 Task: Add Sprouts Petite Diced Tomatoes to the cart.
Action: Mouse moved to (14, 84)
Screenshot: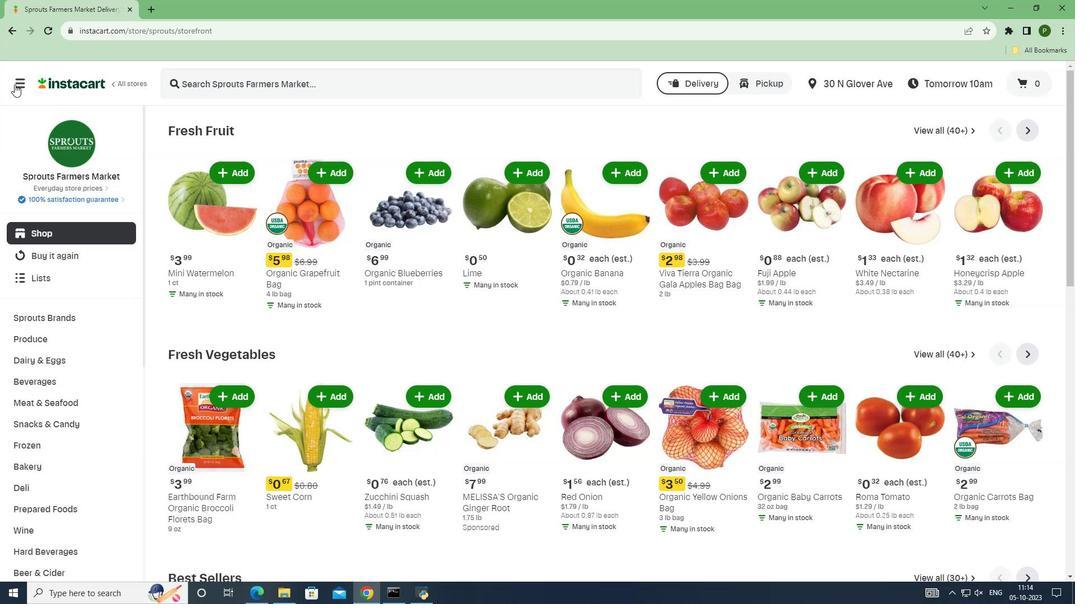 
Action: Mouse pressed left at (14, 84)
Screenshot: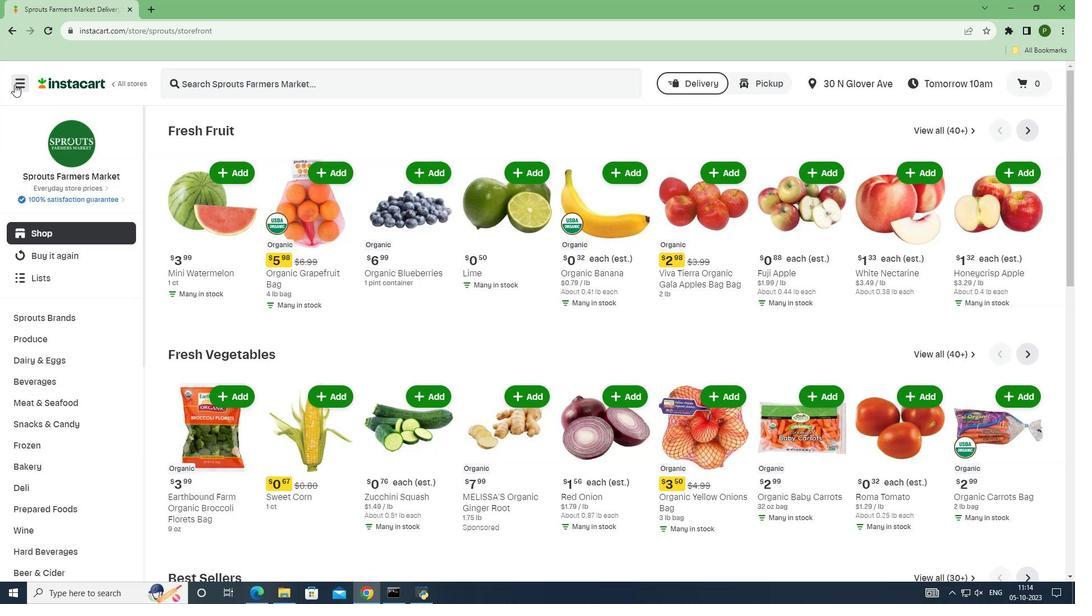 
Action: Mouse moved to (47, 309)
Screenshot: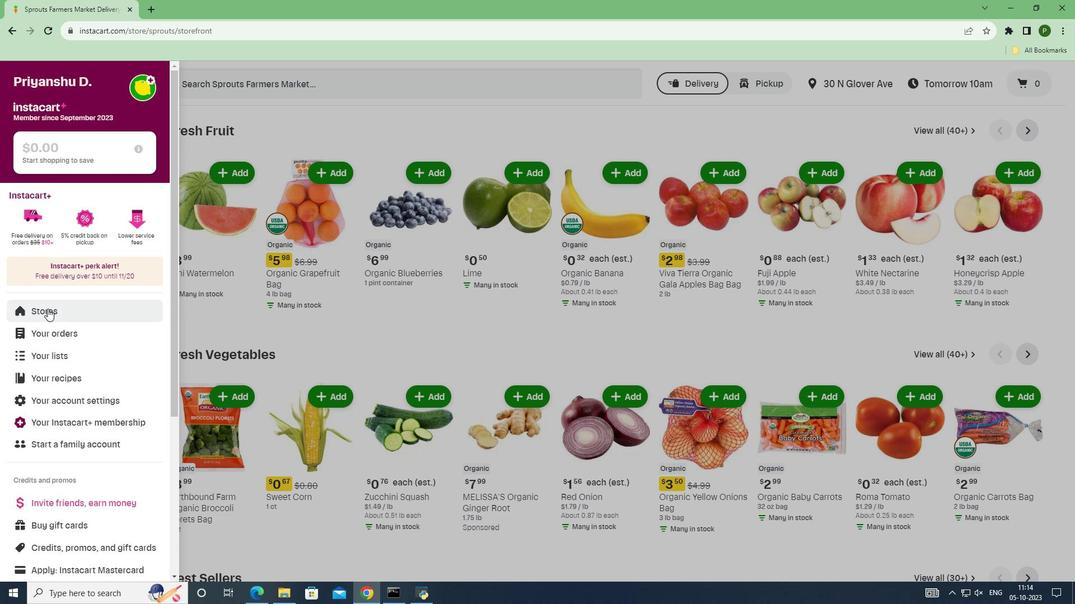 
Action: Mouse pressed left at (47, 309)
Screenshot: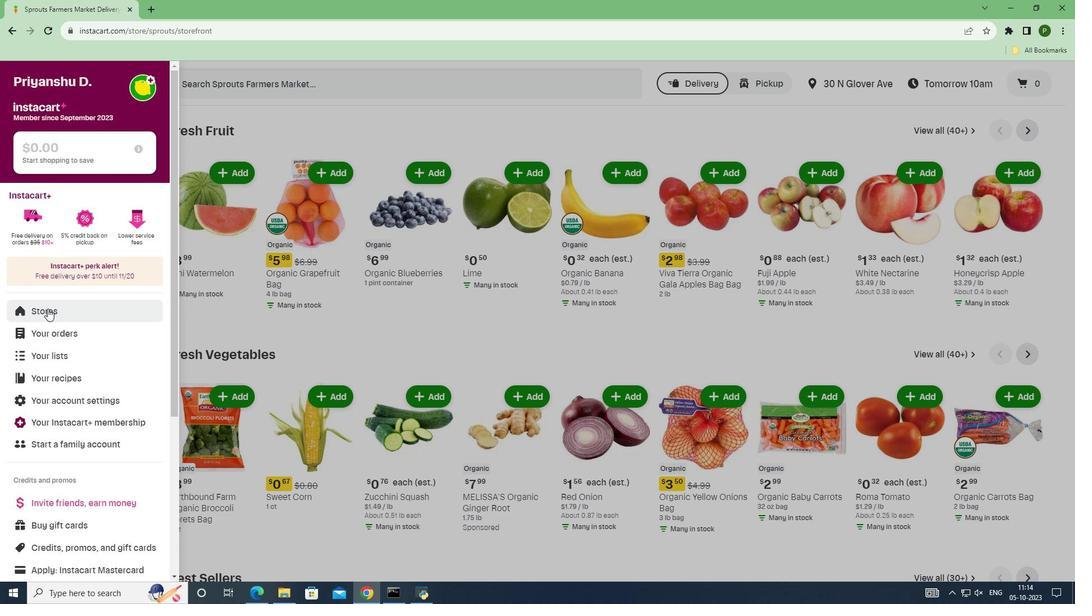 
Action: Mouse moved to (249, 133)
Screenshot: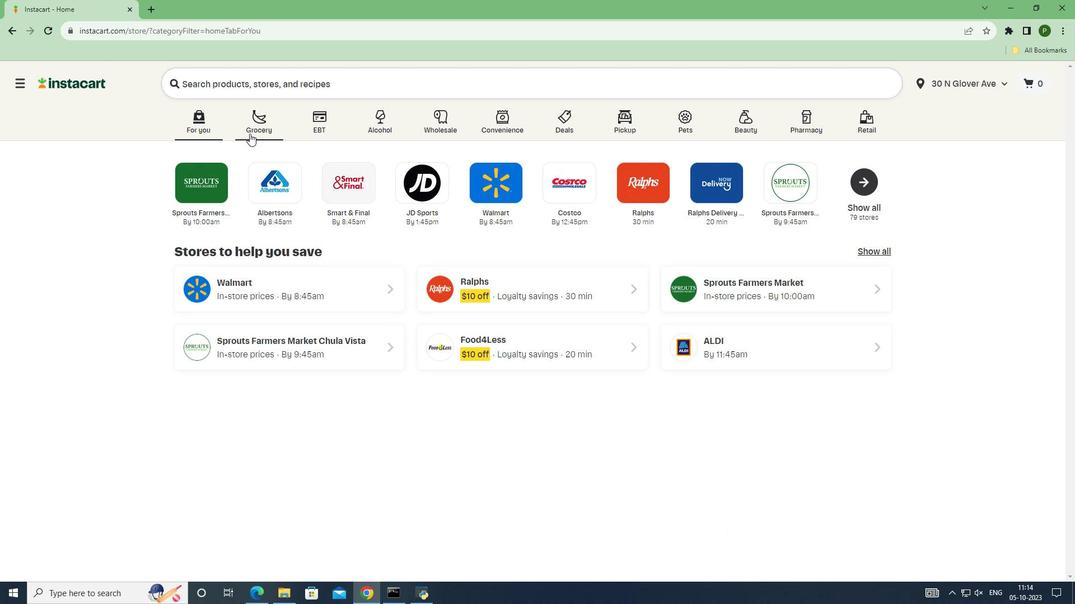 
Action: Mouse pressed left at (249, 133)
Screenshot: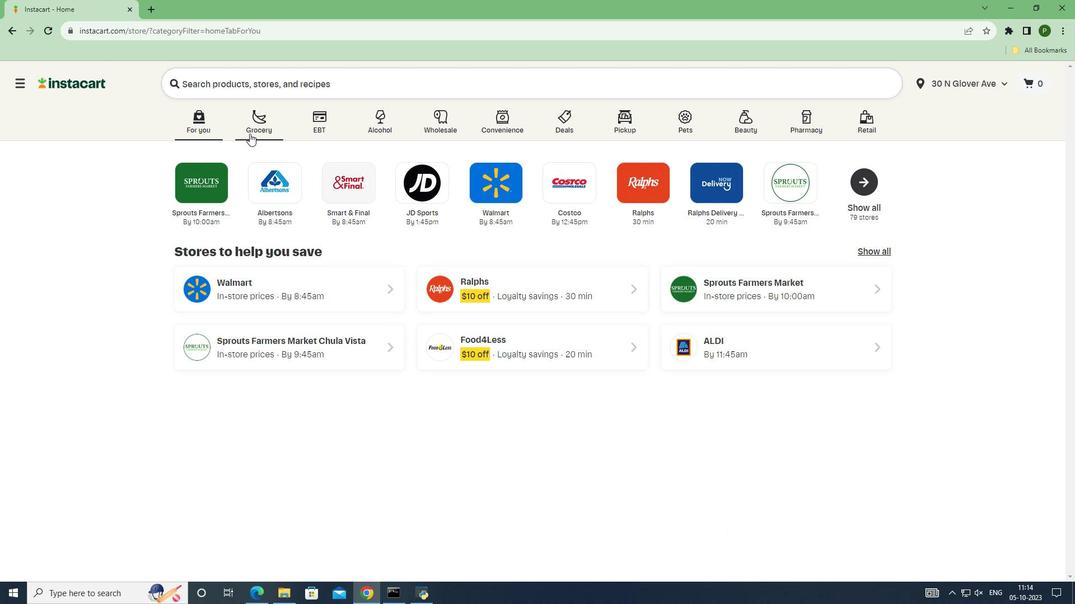 
Action: Mouse moved to (681, 244)
Screenshot: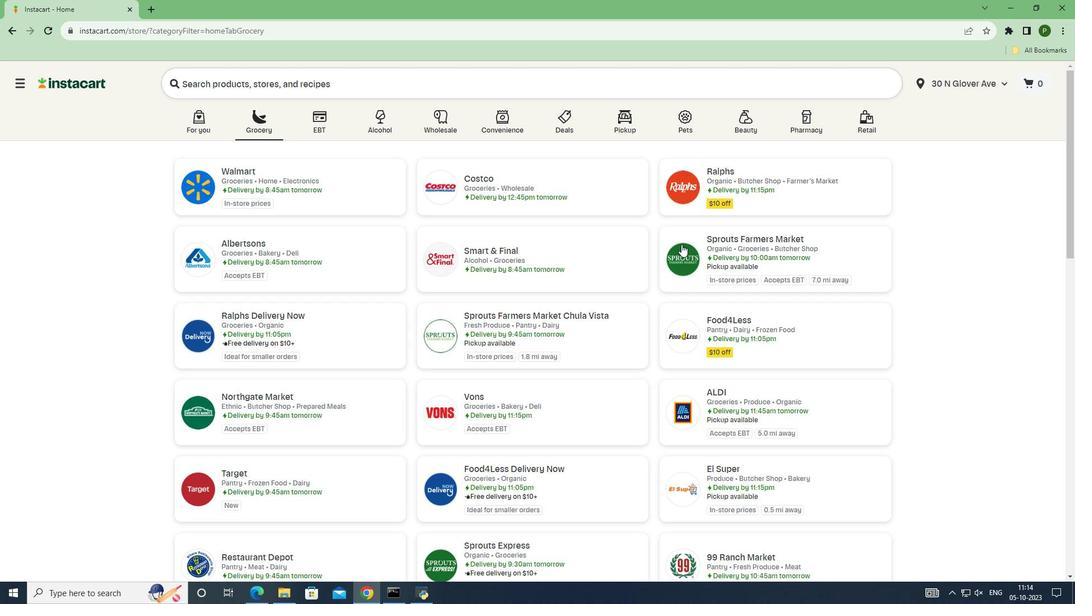 
Action: Mouse pressed left at (681, 244)
Screenshot: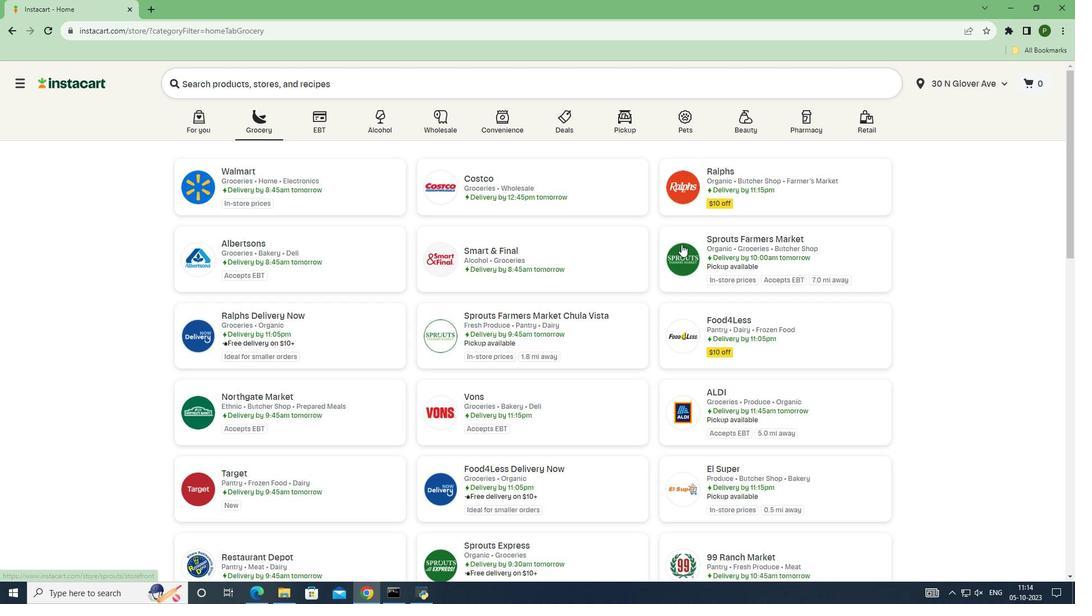 
Action: Mouse moved to (94, 317)
Screenshot: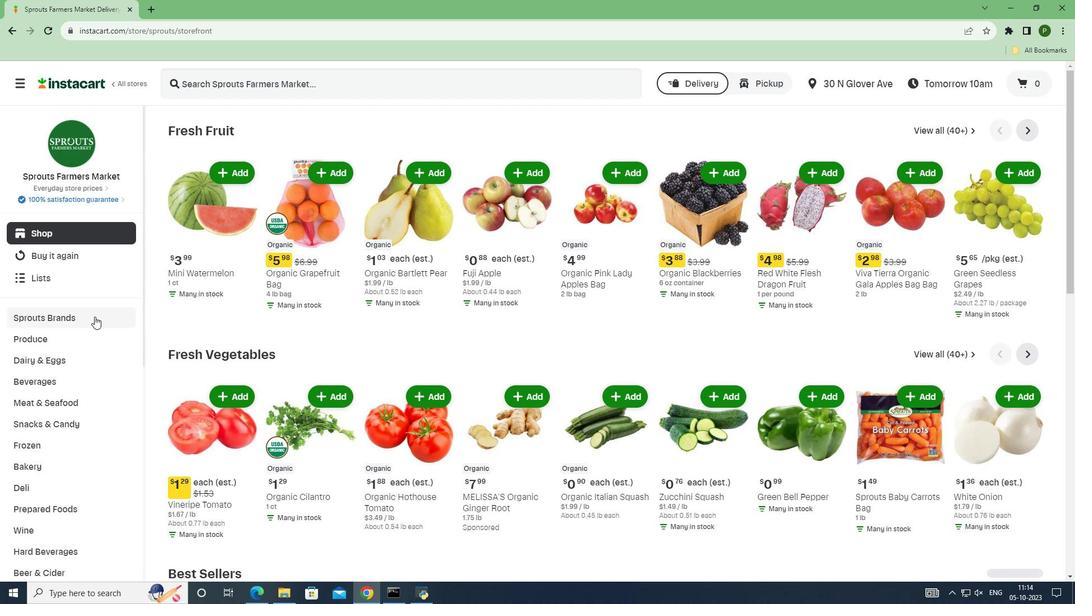 
Action: Mouse pressed left at (94, 317)
Screenshot: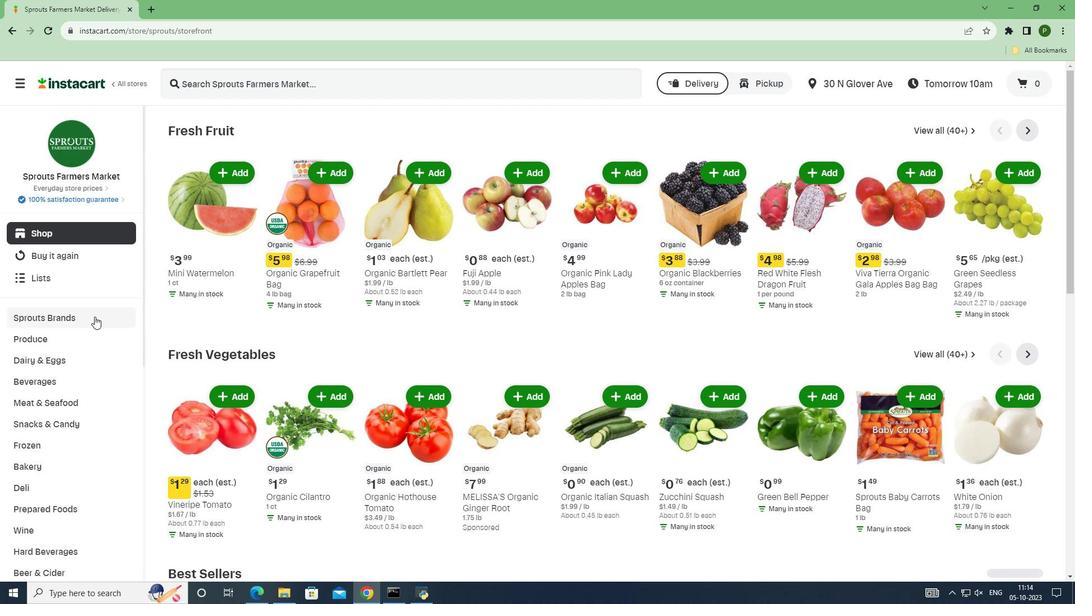 
Action: Mouse moved to (60, 407)
Screenshot: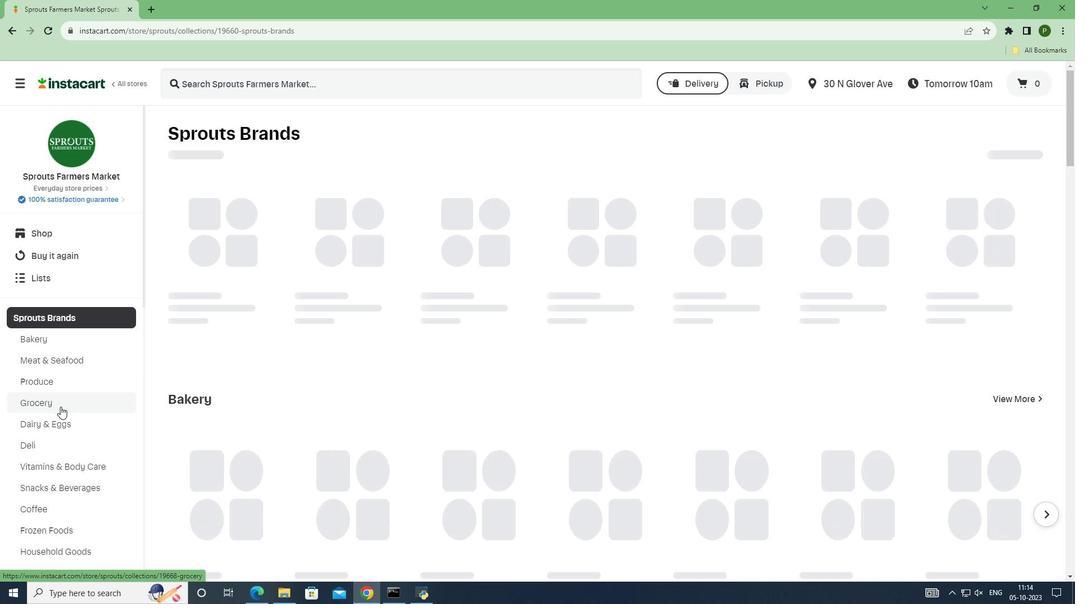 
Action: Mouse pressed left at (60, 407)
Screenshot: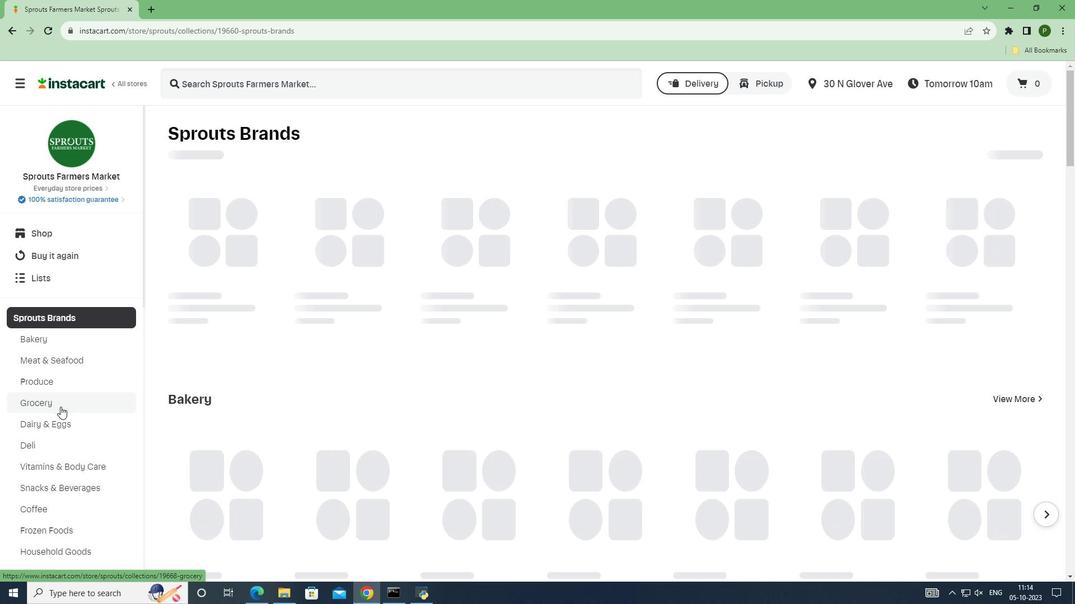 
Action: Mouse moved to (246, 271)
Screenshot: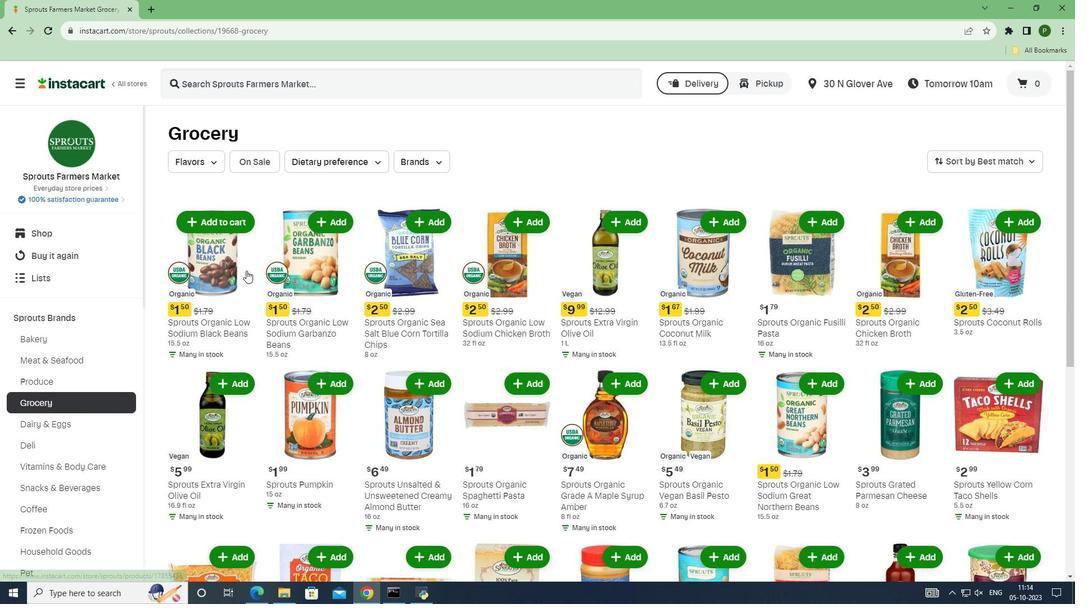 
Action: Mouse scrolled (246, 270) with delta (0, 0)
Screenshot: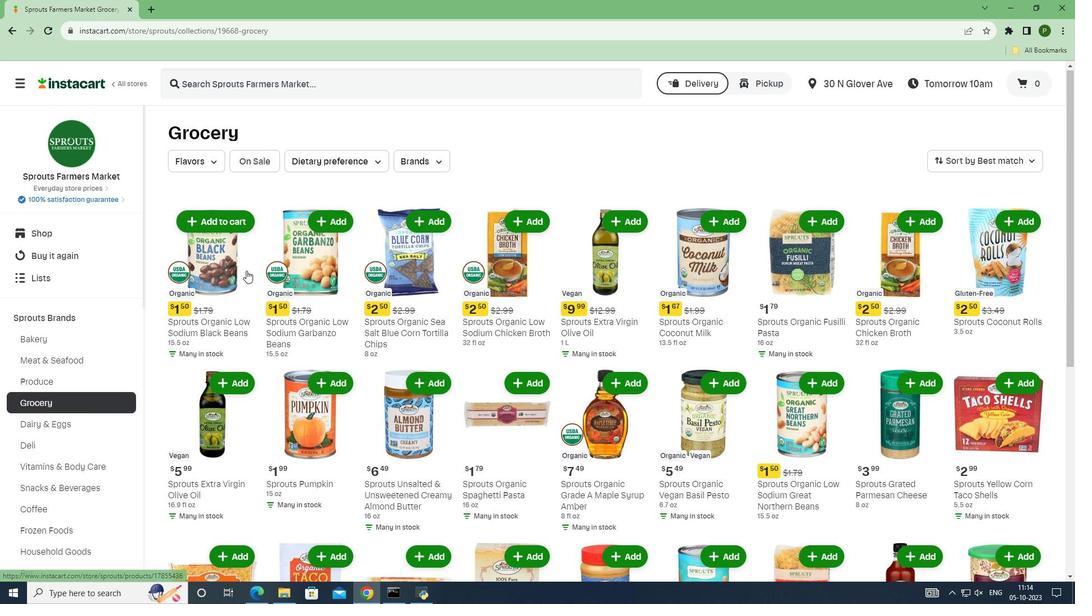 
Action: Mouse scrolled (246, 270) with delta (0, 0)
Screenshot: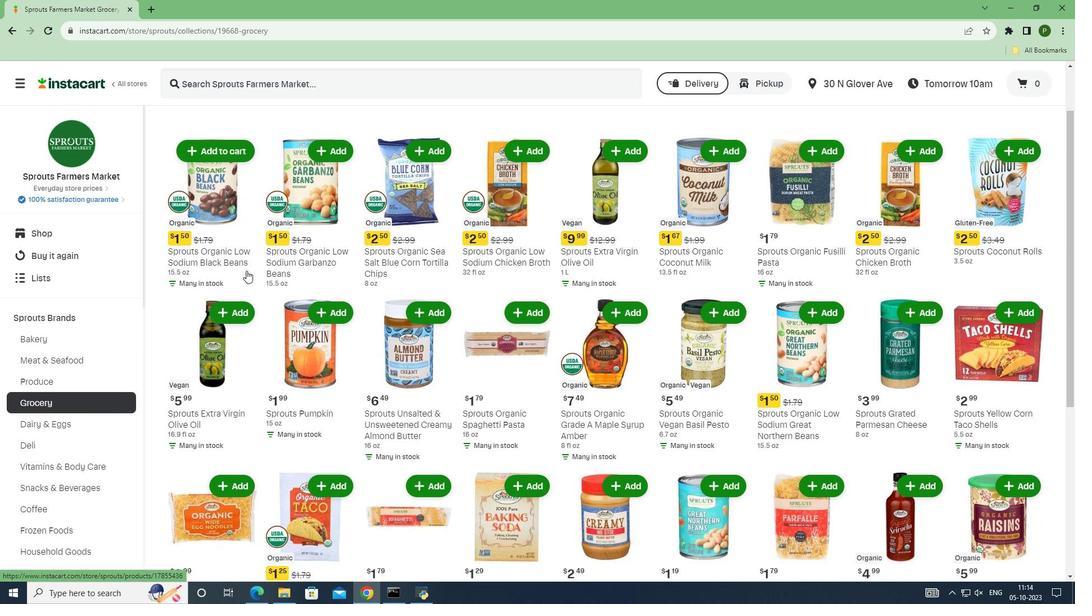 
Action: Mouse moved to (248, 271)
Screenshot: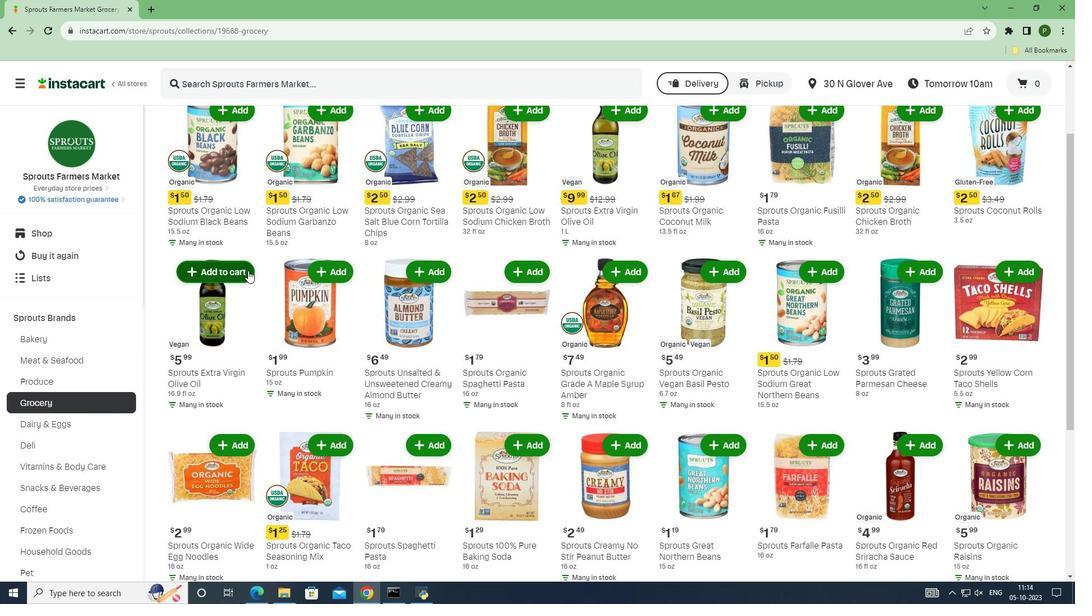 
Action: Mouse scrolled (248, 270) with delta (0, 0)
Screenshot: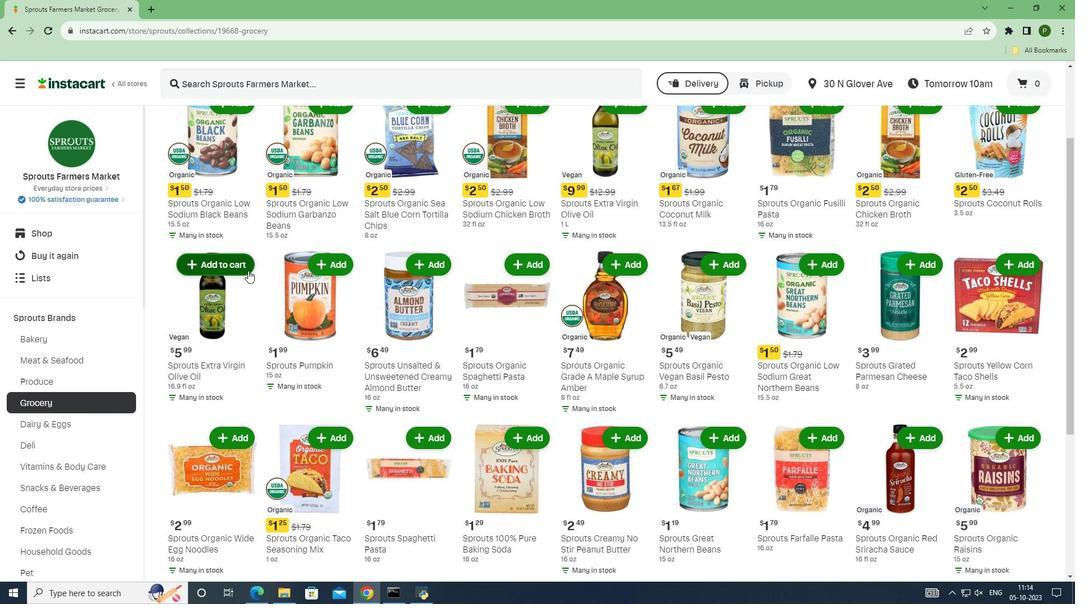 
Action: Mouse scrolled (248, 270) with delta (0, 0)
Screenshot: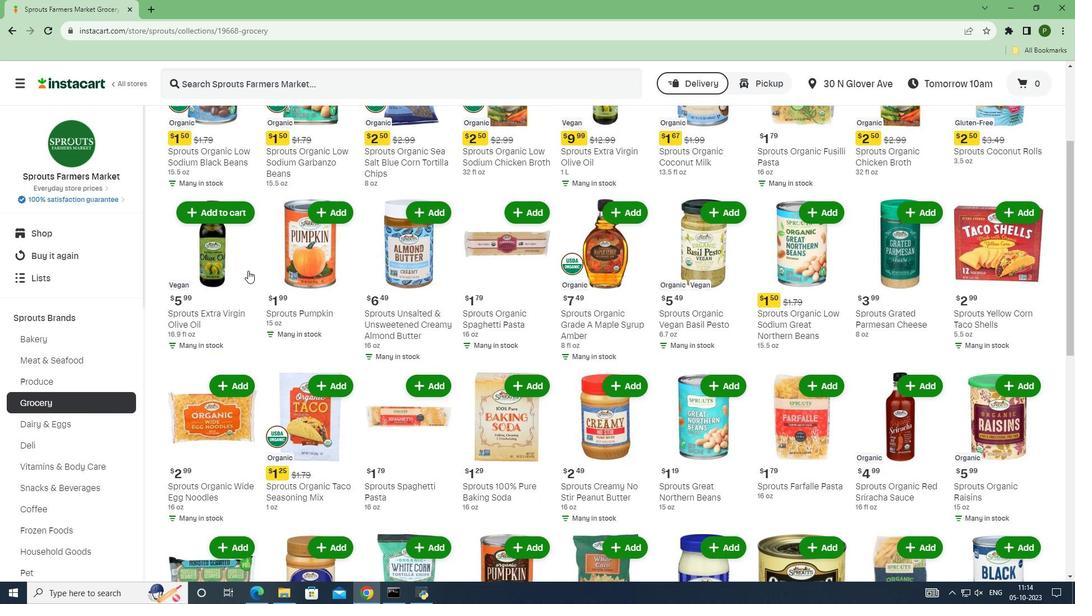 
Action: Mouse scrolled (248, 270) with delta (0, 0)
Screenshot: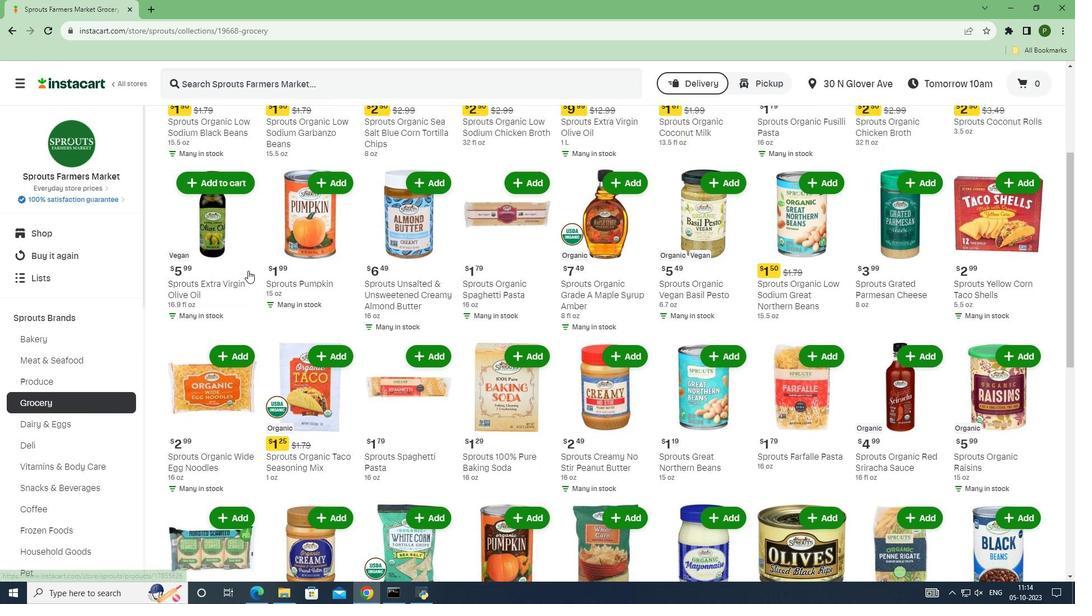 
Action: Mouse scrolled (248, 270) with delta (0, 0)
Screenshot: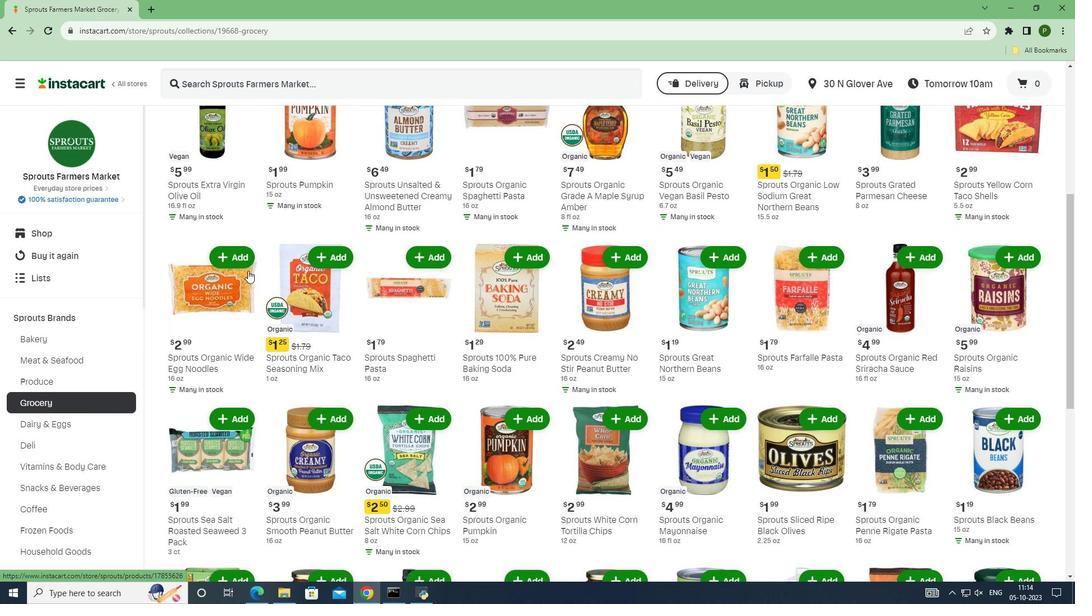 
Action: Mouse scrolled (248, 270) with delta (0, 0)
Screenshot: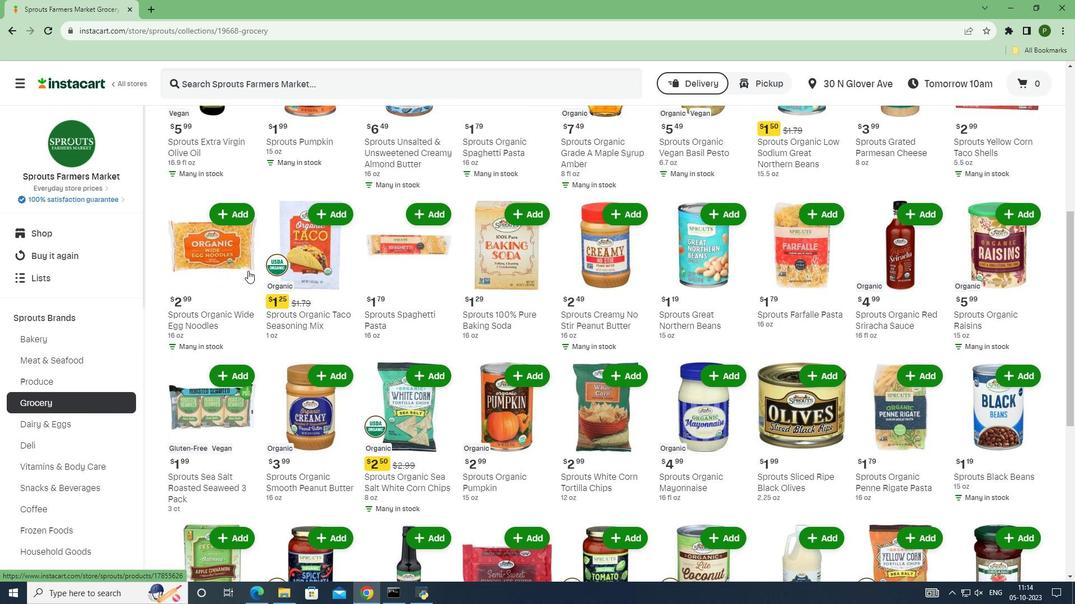 
Action: Mouse scrolled (248, 270) with delta (0, 0)
Screenshot: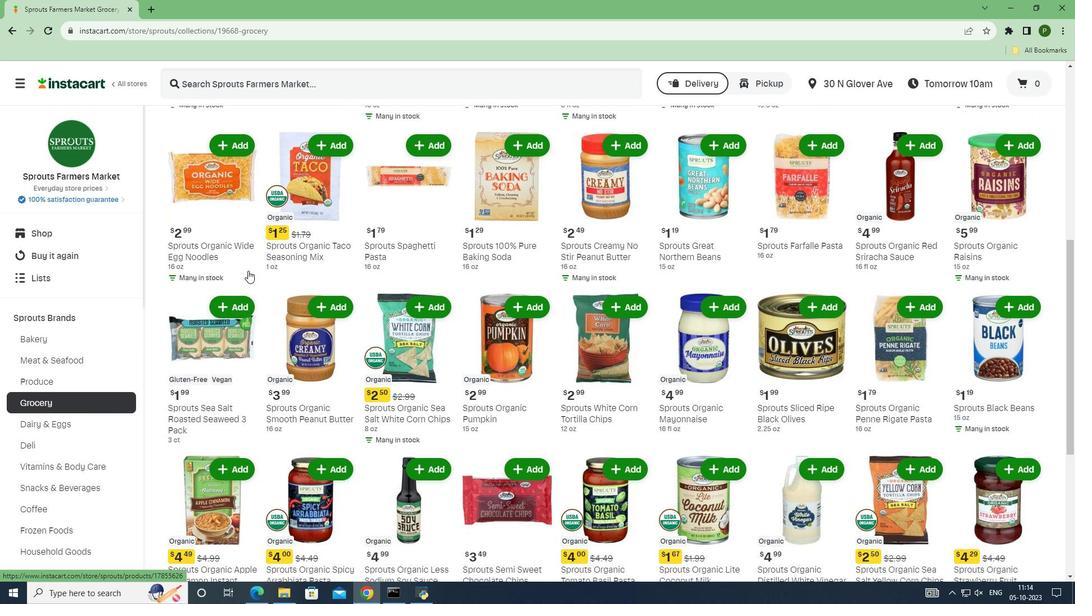 
Action: Mouse scrolled (248, 270) with delta (0, 0)
Screenshot: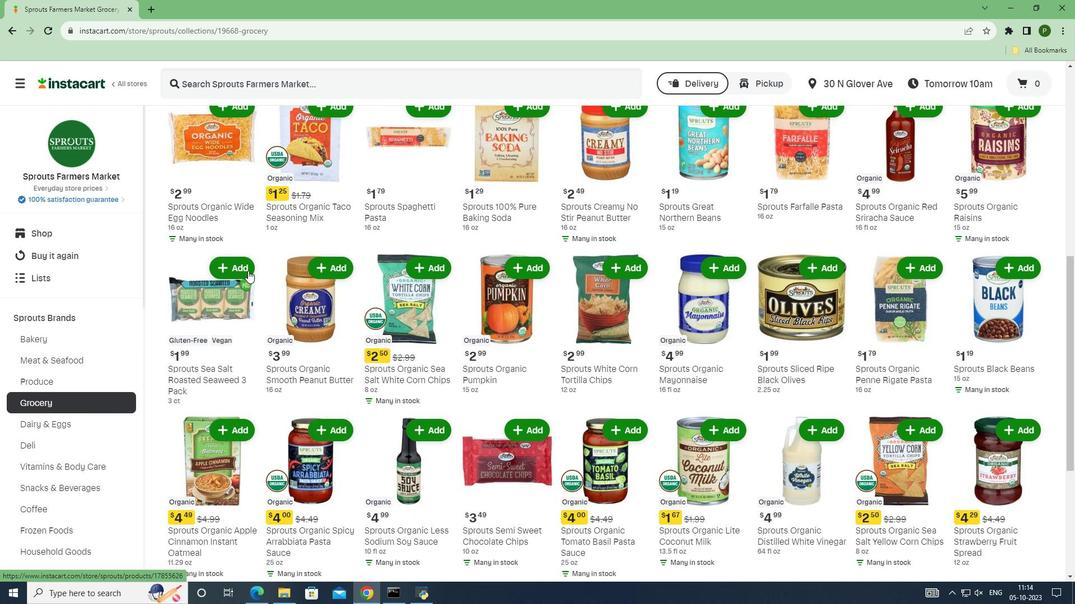 
Action: Mouse scrolled (248, 270) with delta (0, 0)
Screenshot: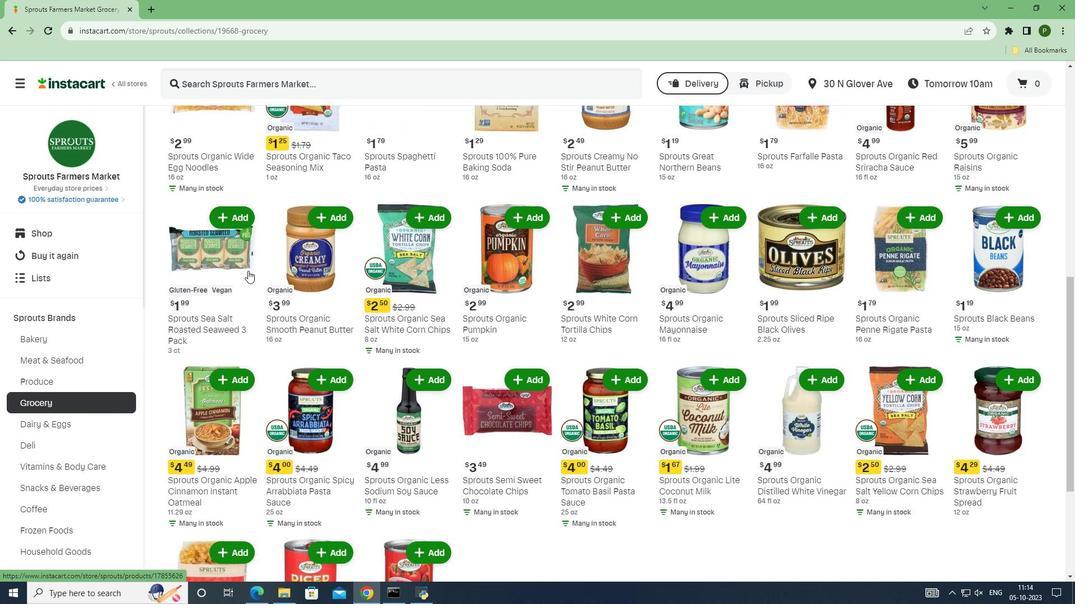 
Action: Mouse scrolled (248, 271) with delta (0, 0)
Screenshot: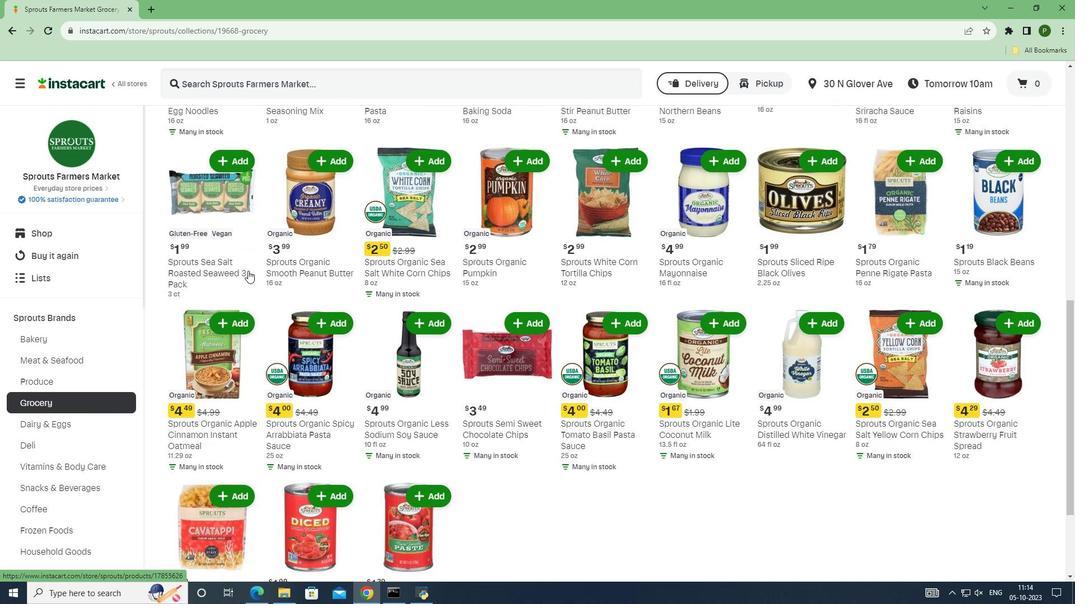 
Action: Mouse scrolled (248, 270) with delta (0, 0)
Screenshot: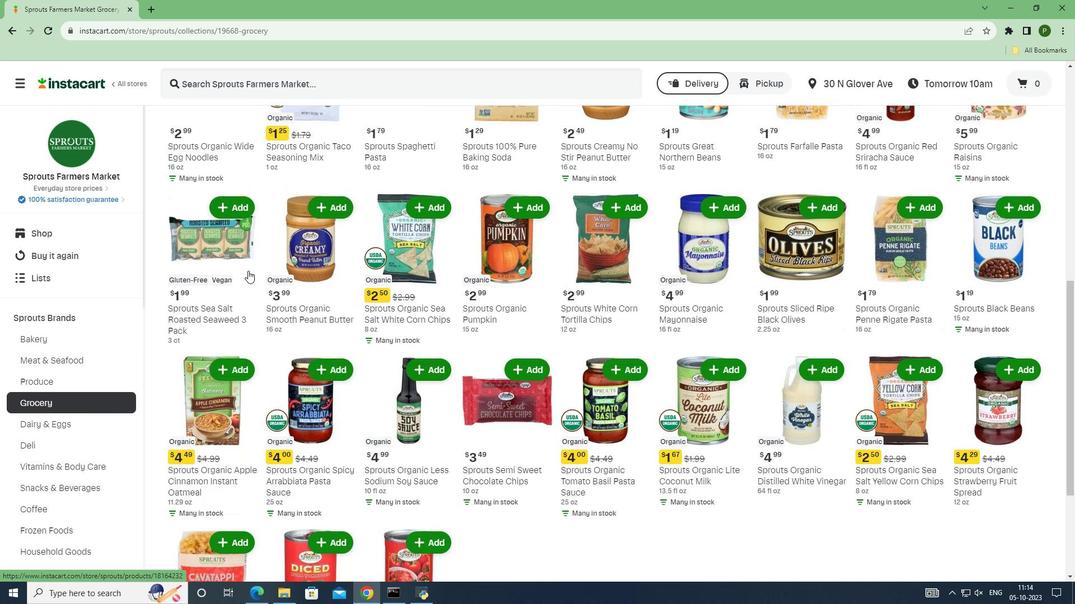 
Action: Mouse scrolled (248, 270) with delta (0, 0)
Screenshot: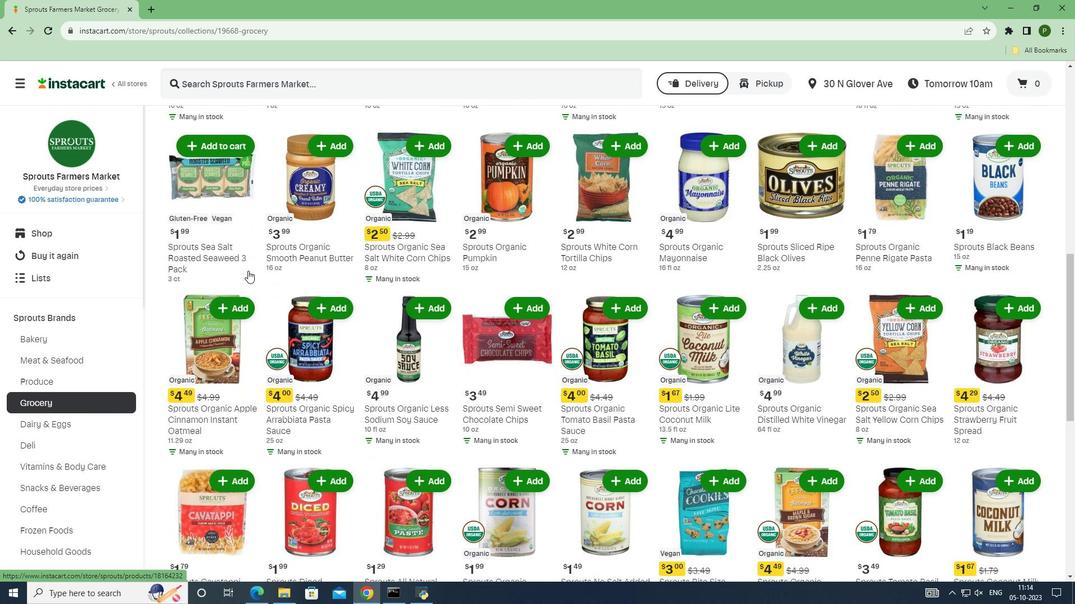 
Action: Mouse scrolled (248, 270) with delta (0, 0)
Screenshot: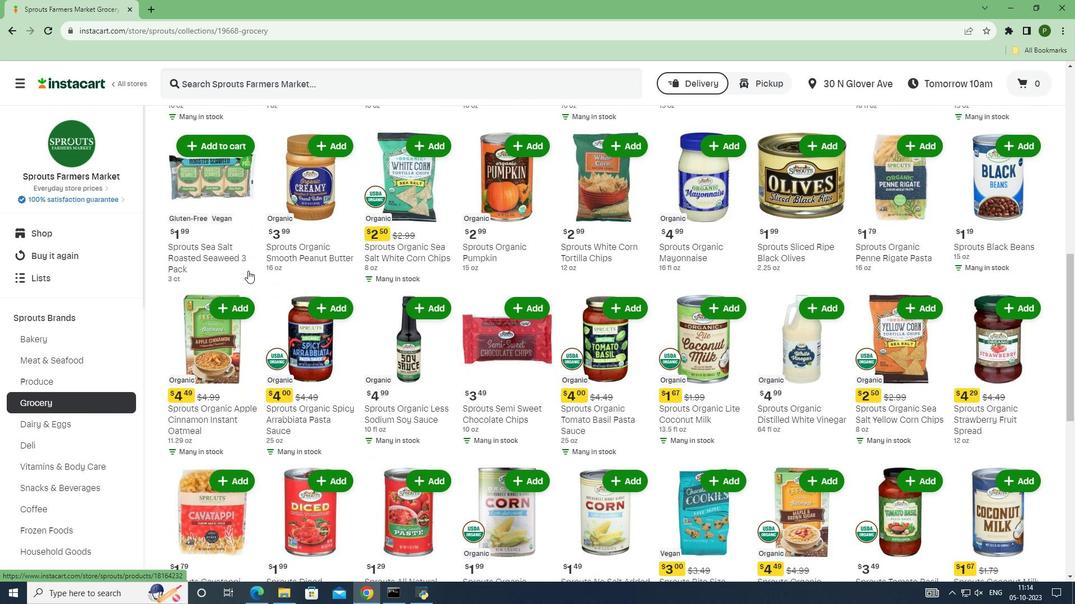 
Action: Mouse scrolled (248, 270) with delta (0, 0)
Screenshot: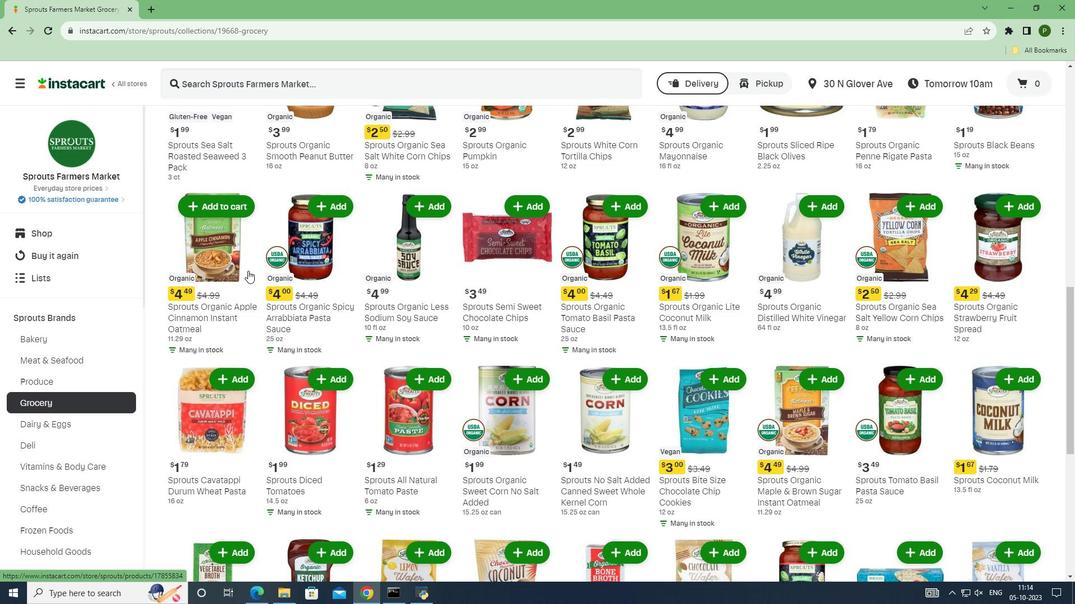 
Action: Mouse scrolled (248, 270) with delta (0, 0)
Screenshot: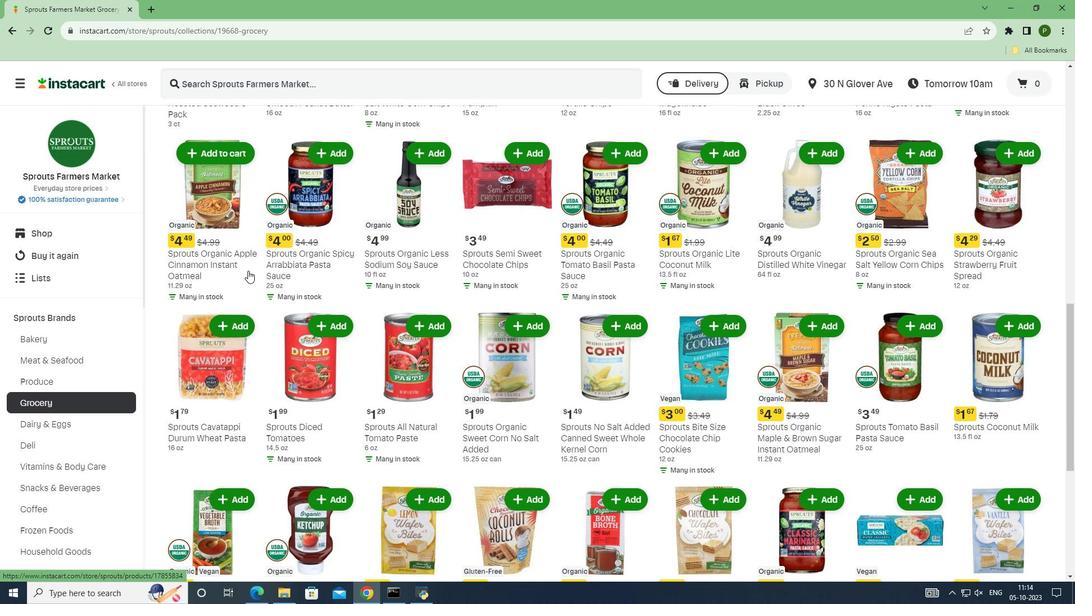 
Action: Mouse scrolled (248, 270) with delta (0, 0)
Screenshot: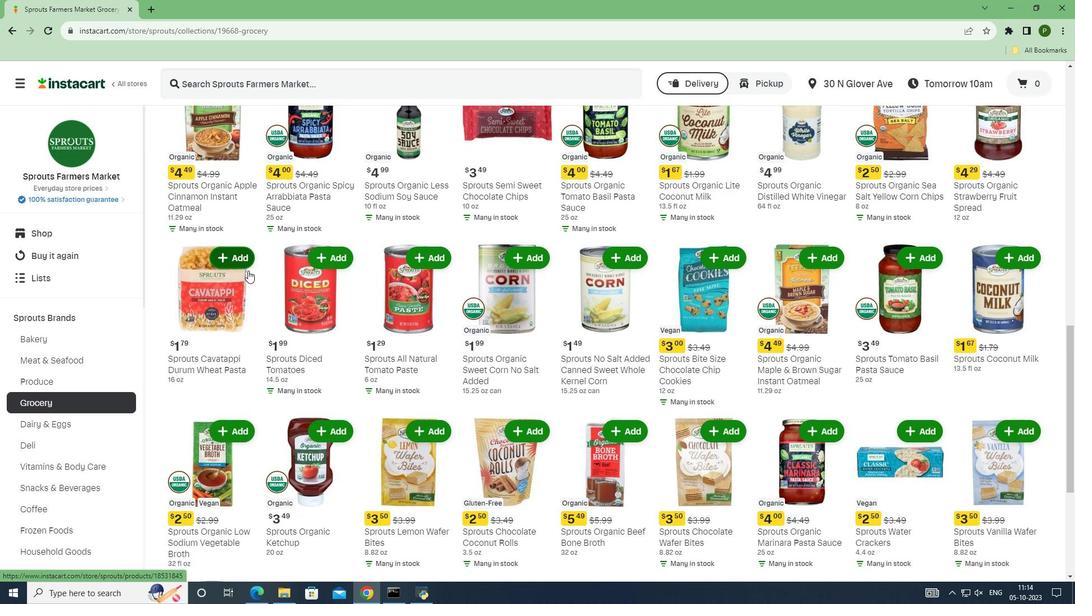 
Action: Mouse scrolled (248, 270) with delta (0, 0)
Screenshot: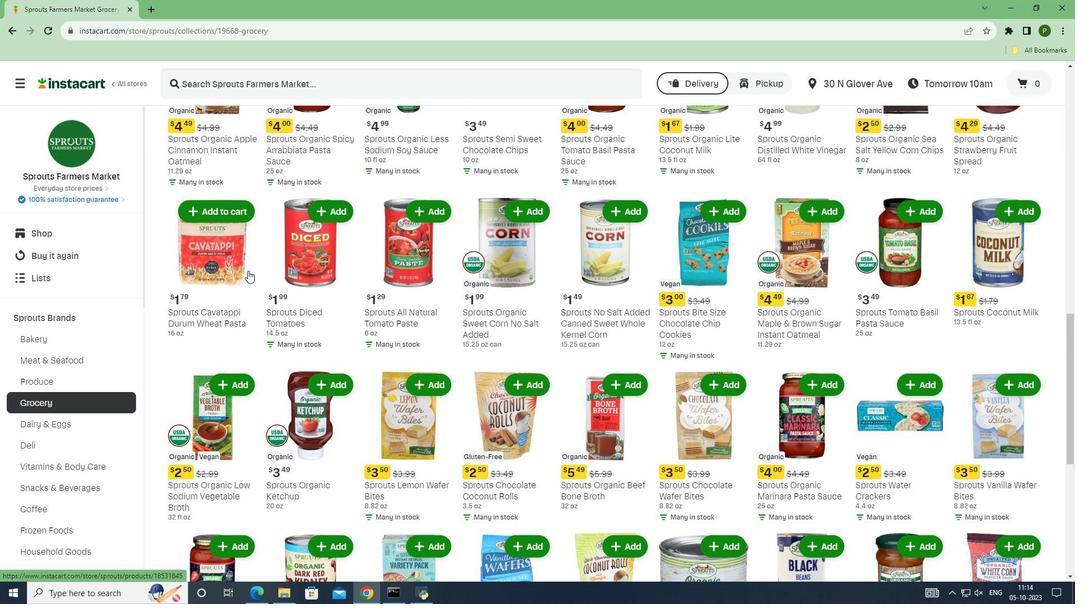 
Action: Mouse scrolled (248, 270) with delta (0, 0)
Screenshot: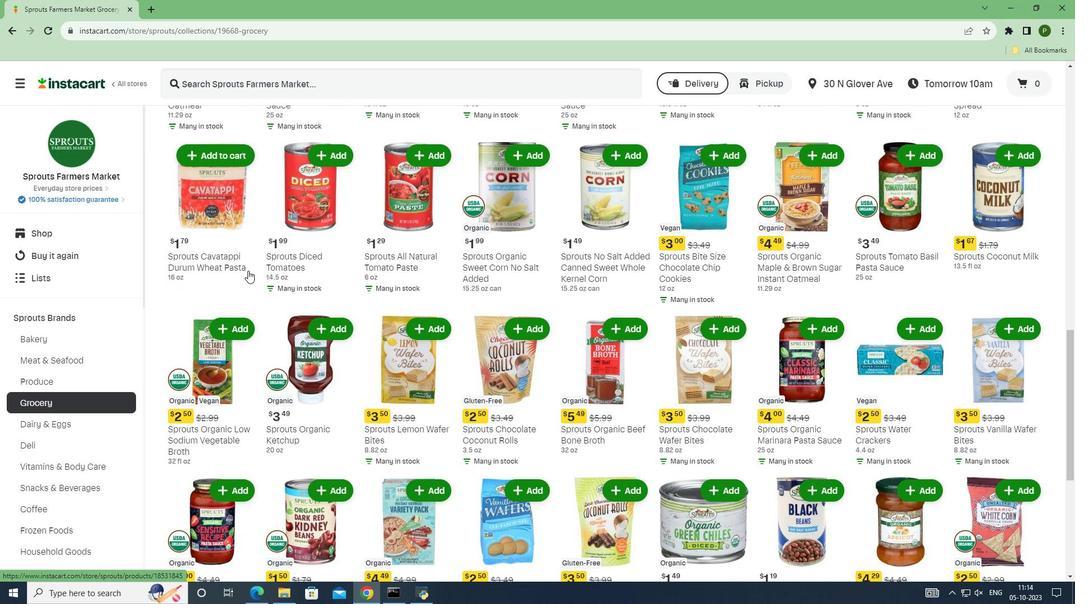 
Action: Mouse scrolled (248, 270) with delta (0, 0)
Screenshot: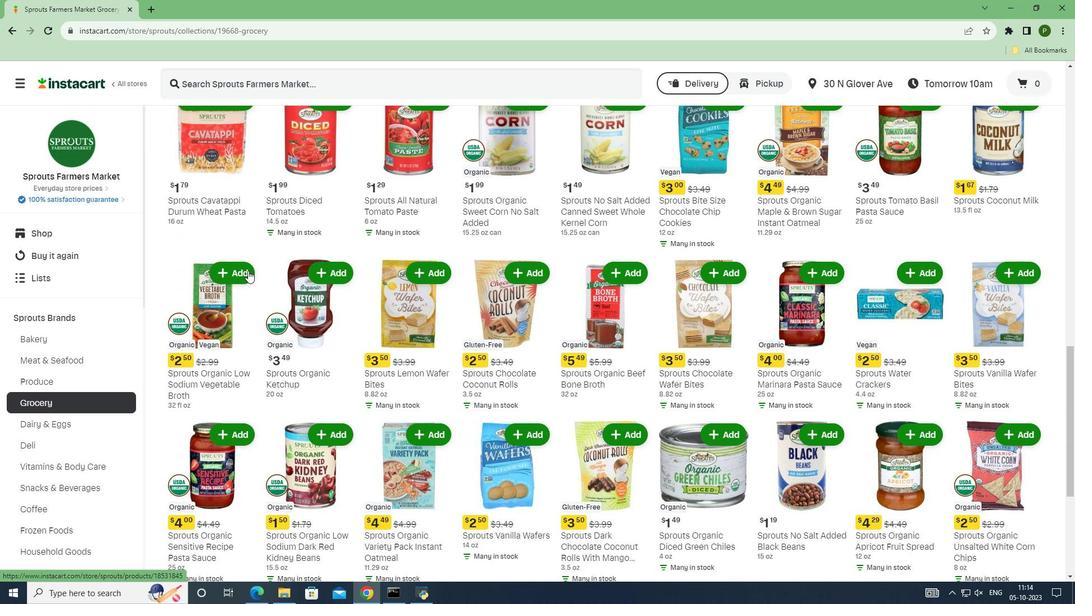 
Action: Mouse scrolled (248, 270) with delta (0, 0)
Screenshot: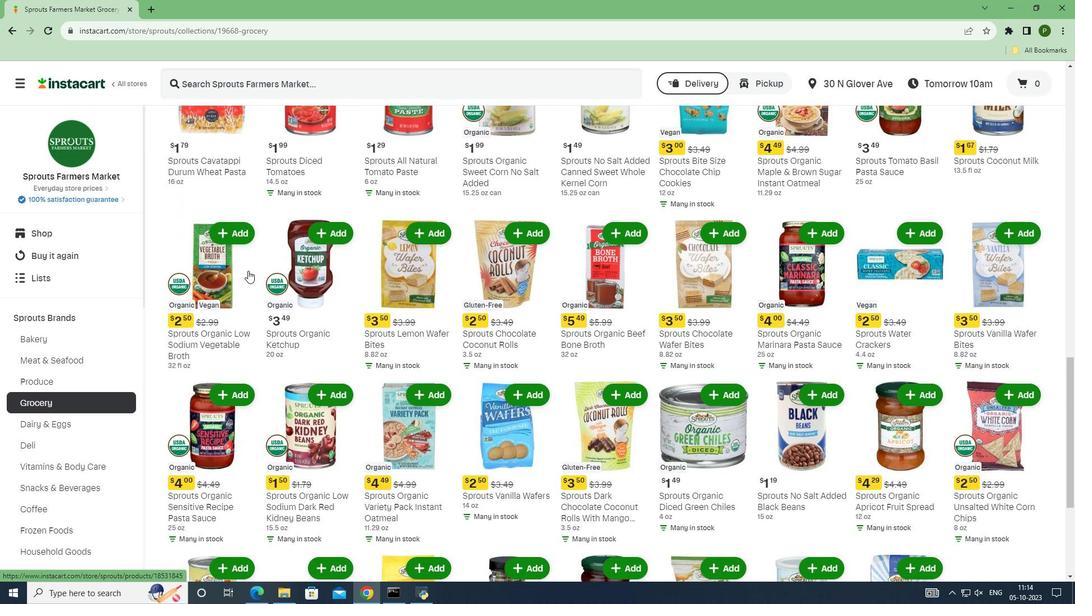 
Action: Mouse scrolled (248, 271) with delta (0, 0)
Screenshot: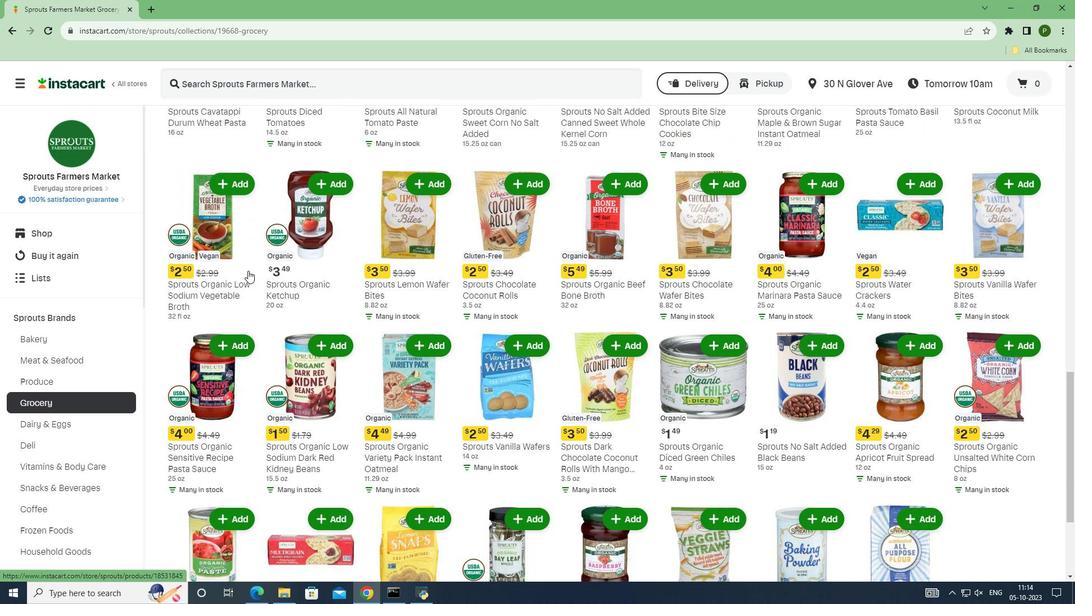 
Action: Mouse scrolled (248, 270) with delta (0, 0)
Screenshot: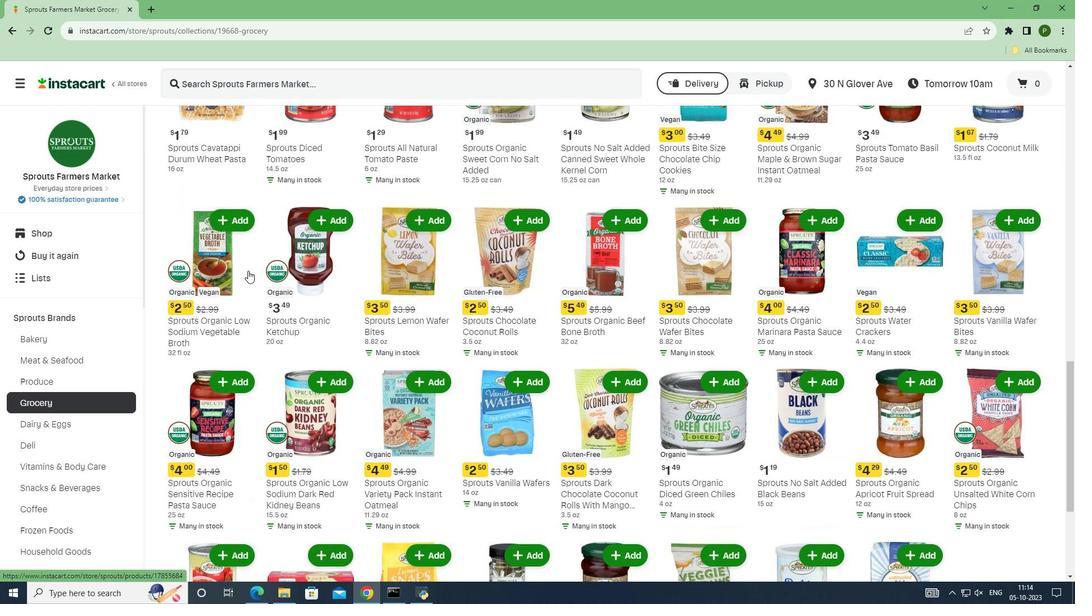 
Action: Mouse scrolled (248, 270) with delta (0, 0)
Screenshot: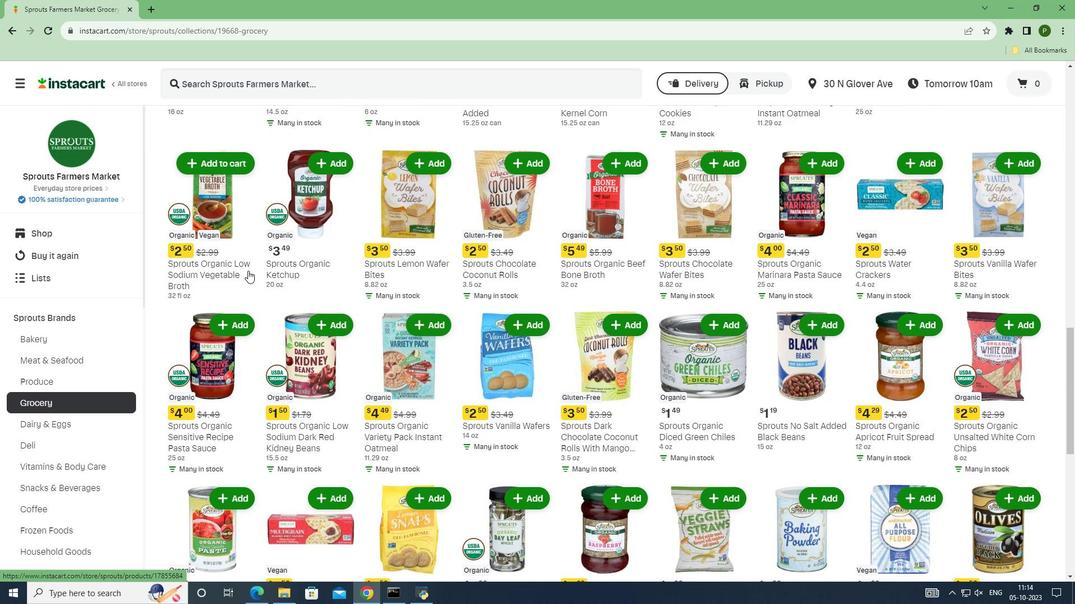 
Action: Mouse scrolled (248, 270) with delta (0, 0)
Screenshot: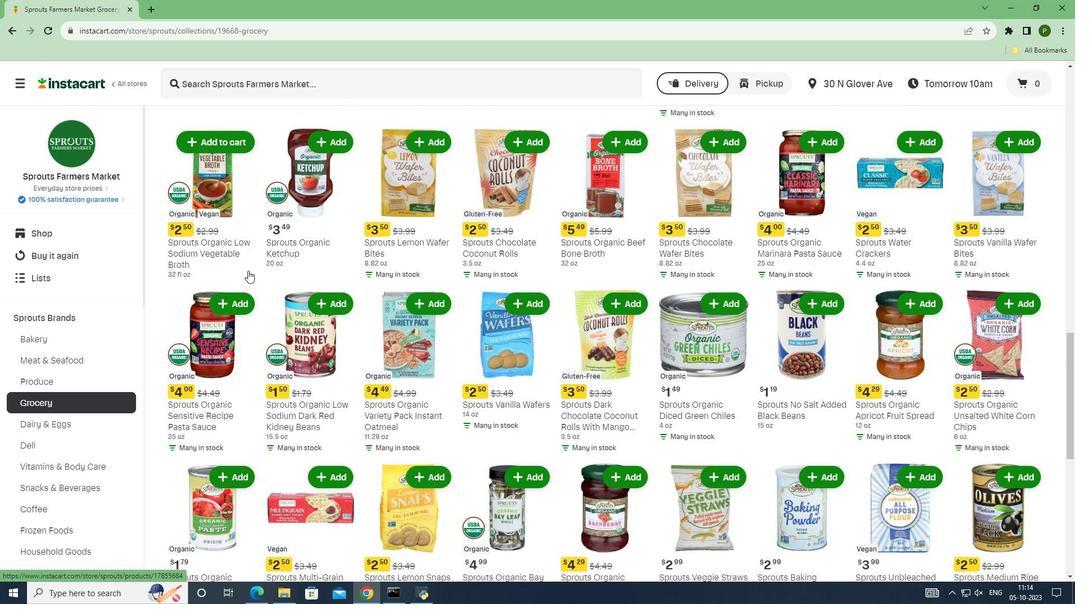 
Action: Mouse scrolled (248, 270) with delta (0, 0)
Screenshot: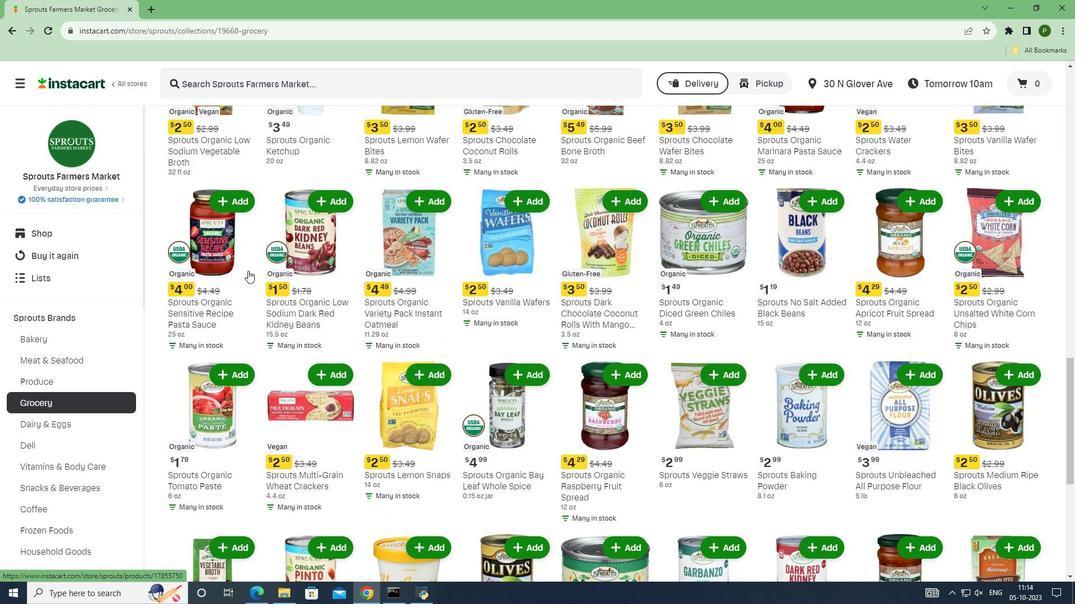 
Action: Mouse scrolled (248, 270) with delta (0, 0)
Screenshot: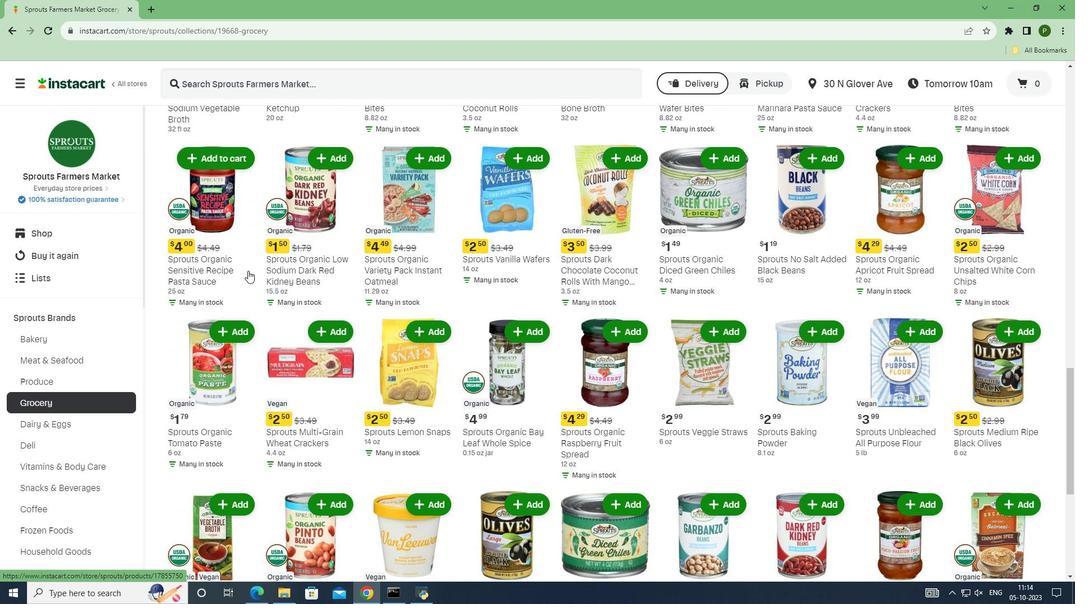 
Action: Mouse scrolled (248, 270) with delta (0, 0)
Screenshot: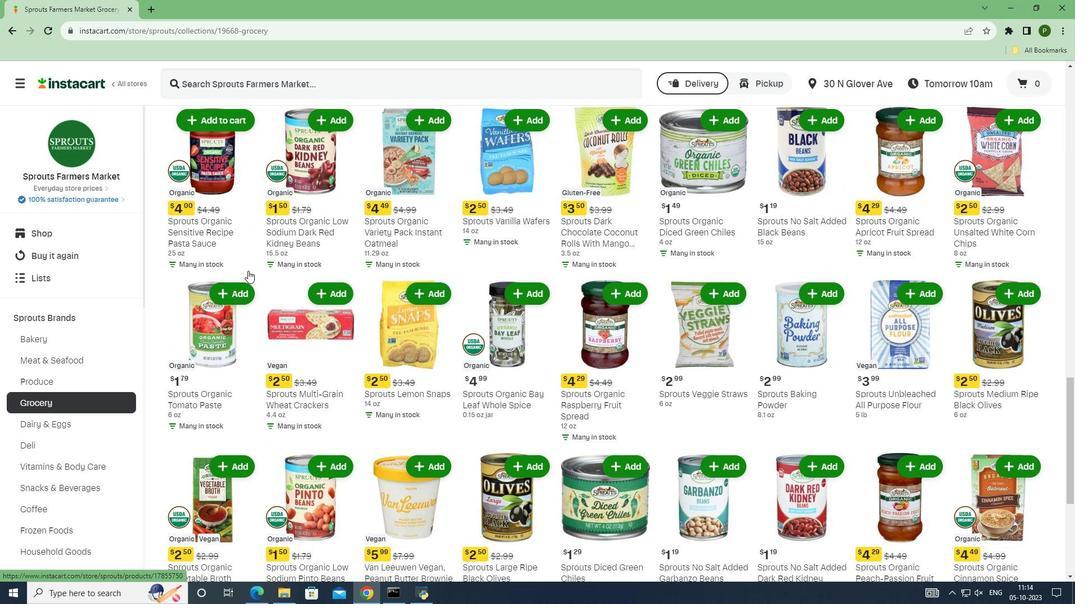 
Action: Mouse scrolled (248, 270) with delta (0, 0)
Screenshot: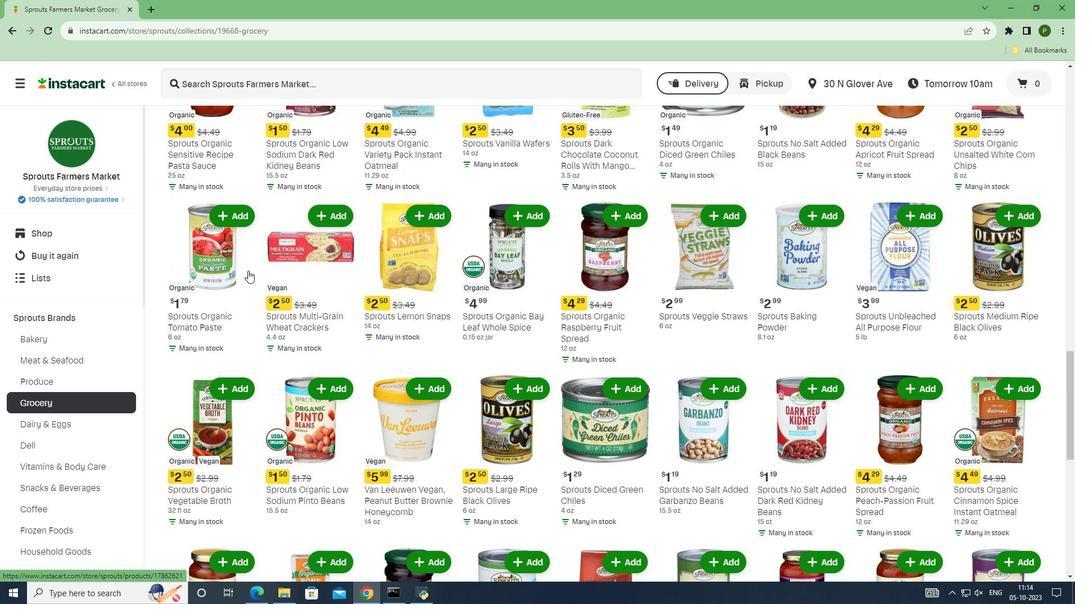 
Action: Mouse scrolled (248, 270) with delta (0, 0)
Screenshot: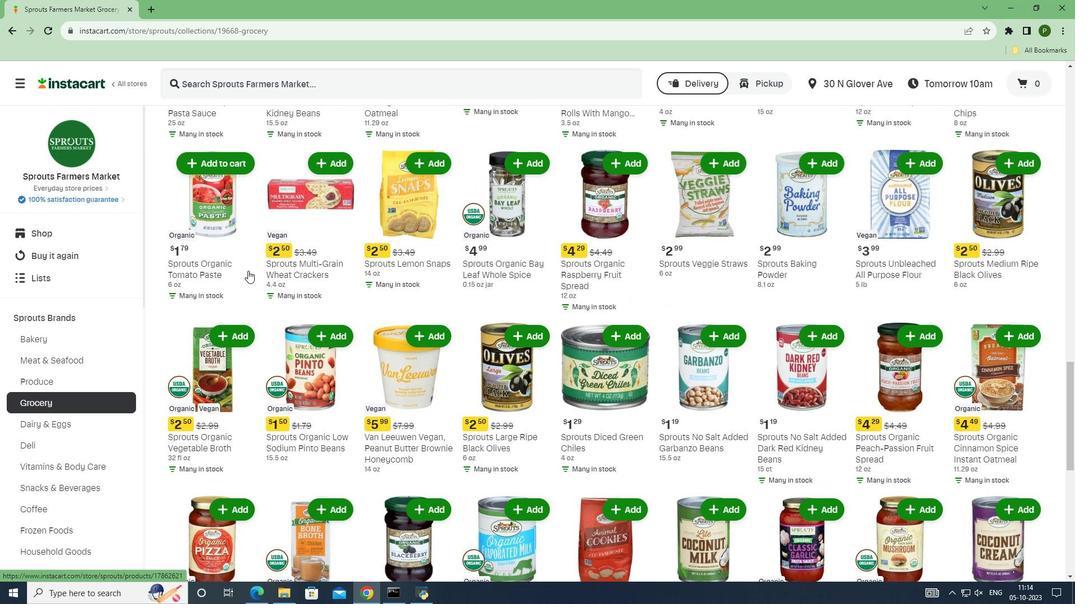 
Action: Mouse scrolled (248, 270) with delta (0, 0)
Screenshot: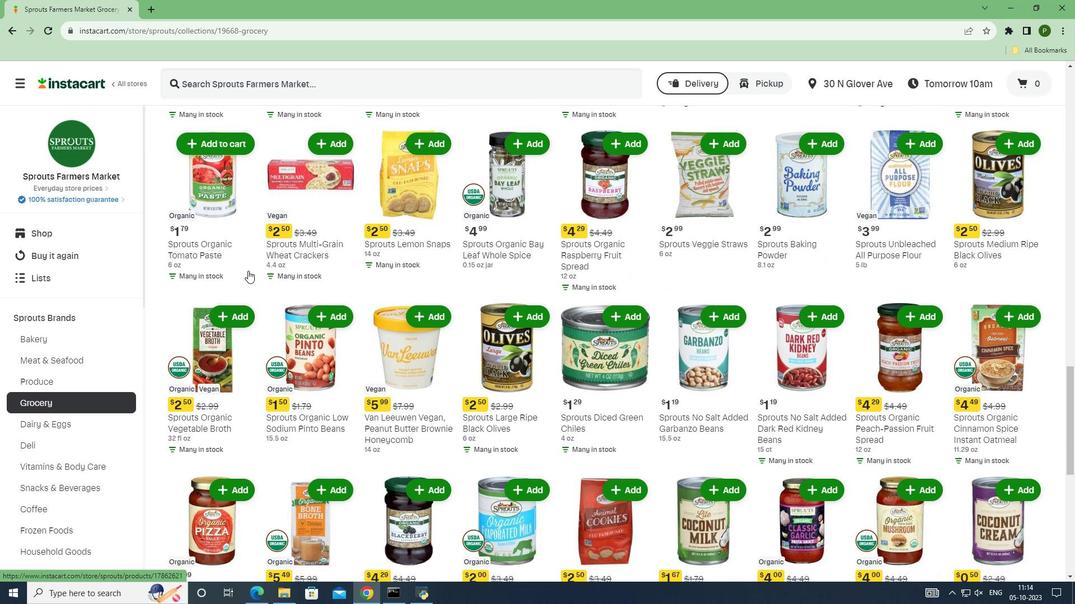 
Action: Mouse scrolled (248, 270) with delta (0, 0)
Screenshot: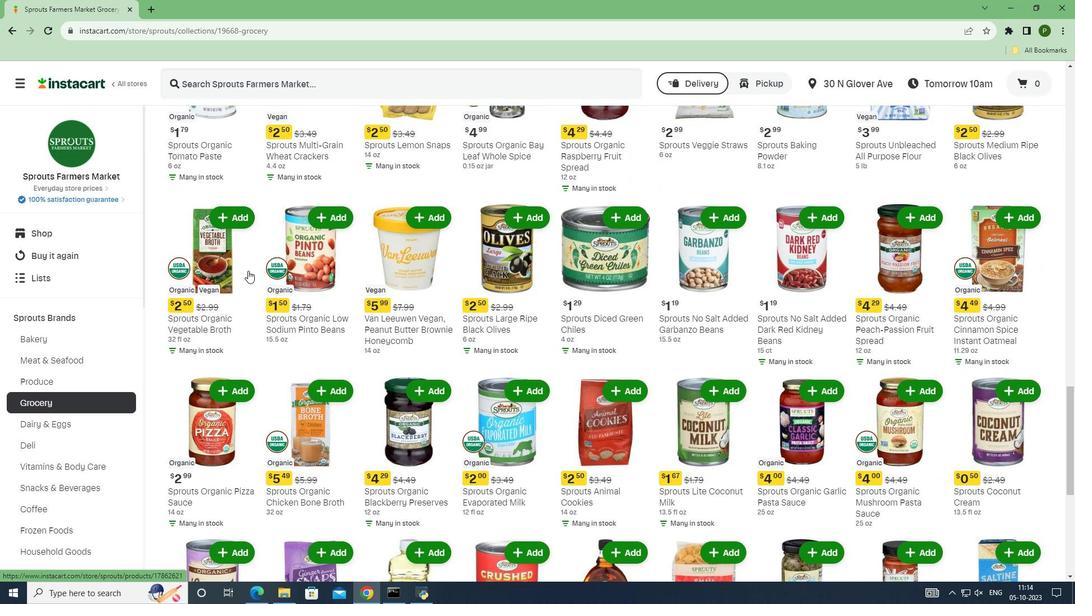 
Action: Mouse scrolled (248, 270) with delta (0, 0)
Screenshot: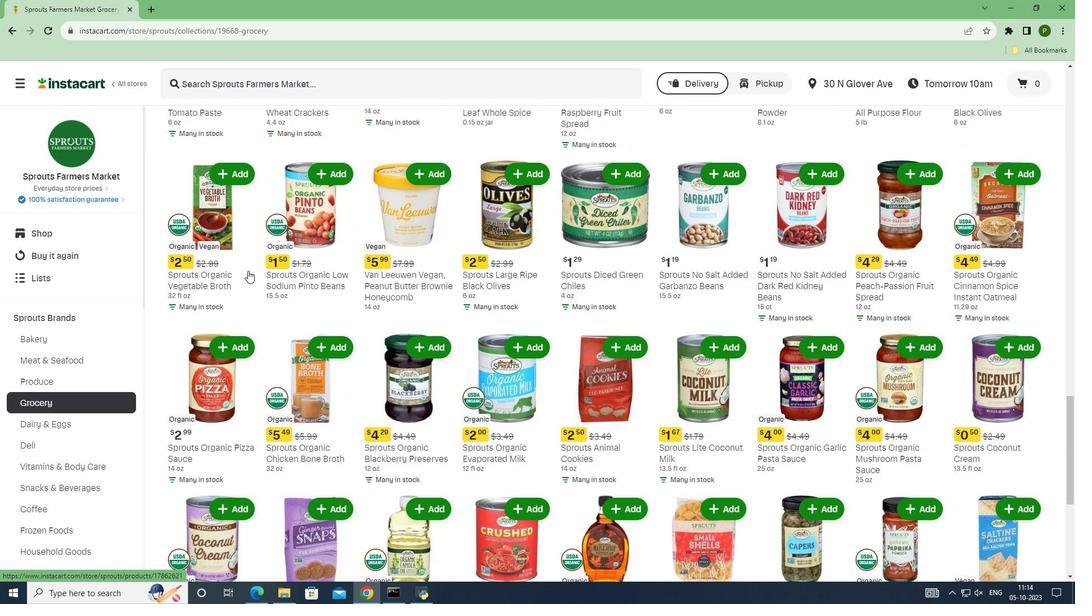 
Action: Mouse scrolled (248, 271) with delta (0, 0)
Screenshot: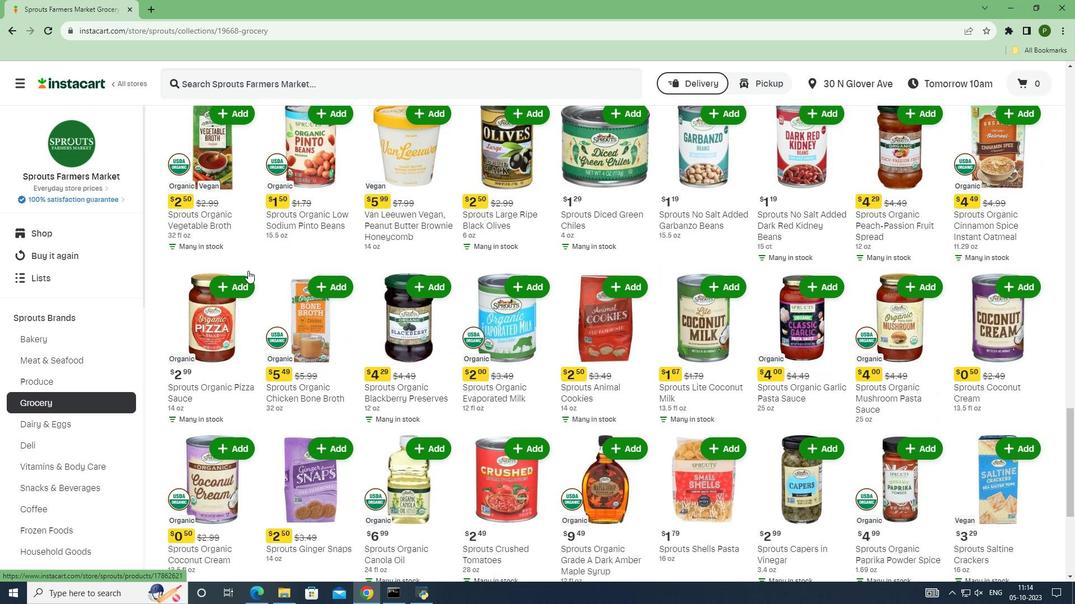 
Action: Mouse scrolled (248, 270) with delta (0, 0)
Screenshot: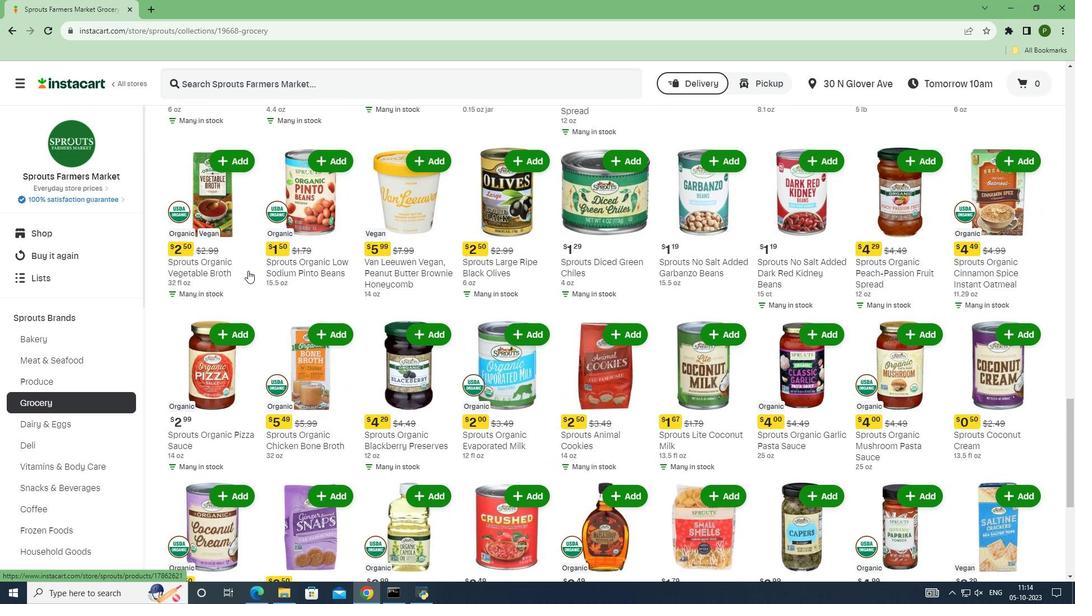 
Action: Mouse scrolled (248, 270) with delta (0, 0)
Screenshot: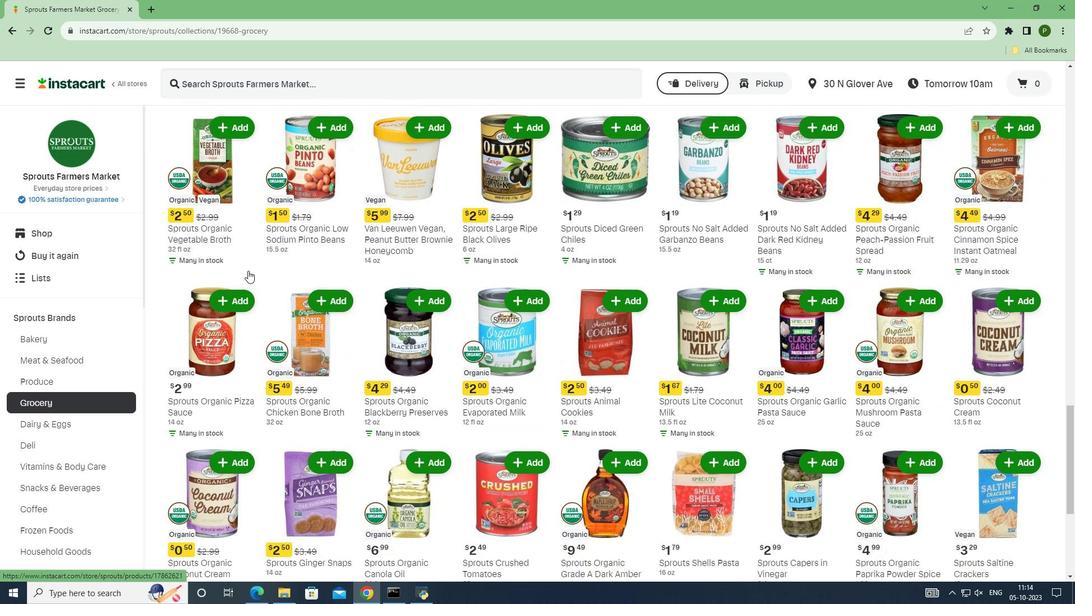 
Action: Mouse scrolled (248, 270) with delta (0, 0)
Screenshot: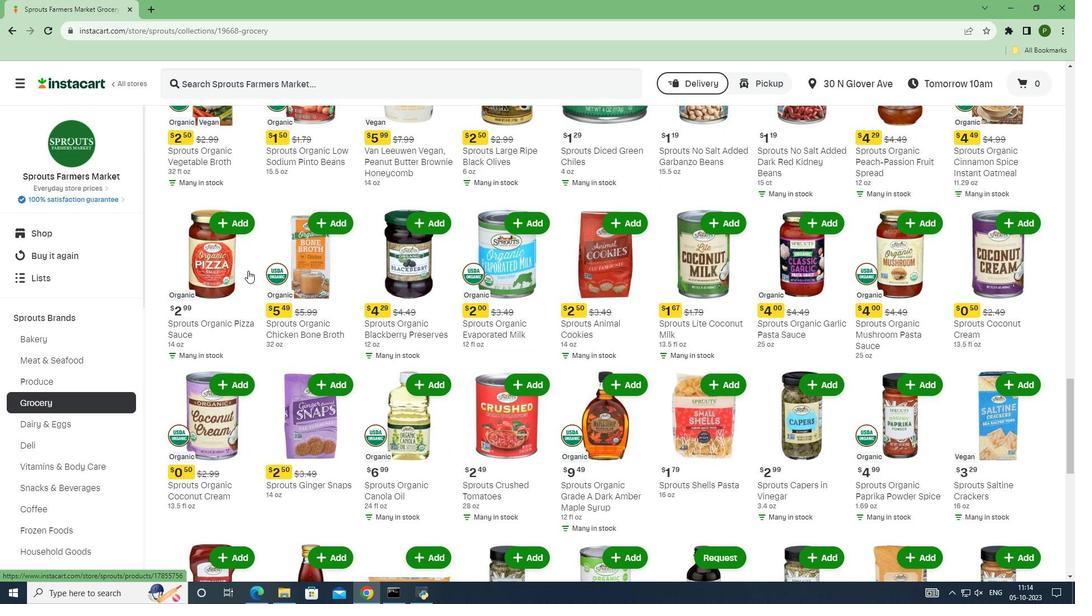 
Action: Mouse scrolled (248, 270) with delta (0, 0)
Screenshot: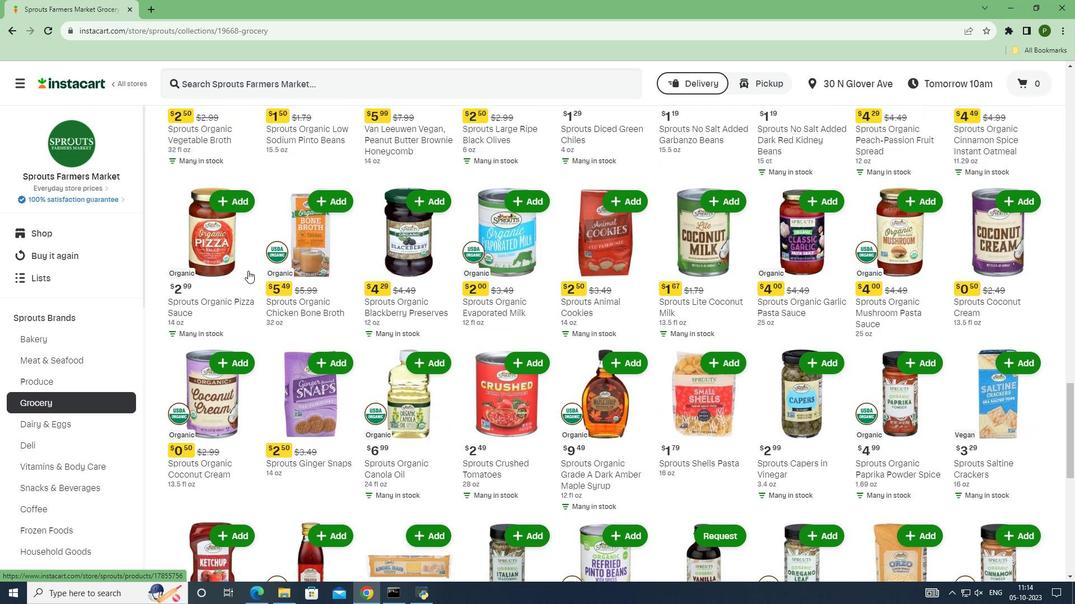
Action: Mouse scrolled (248, 270) with delta (0, 0)
Screenshot: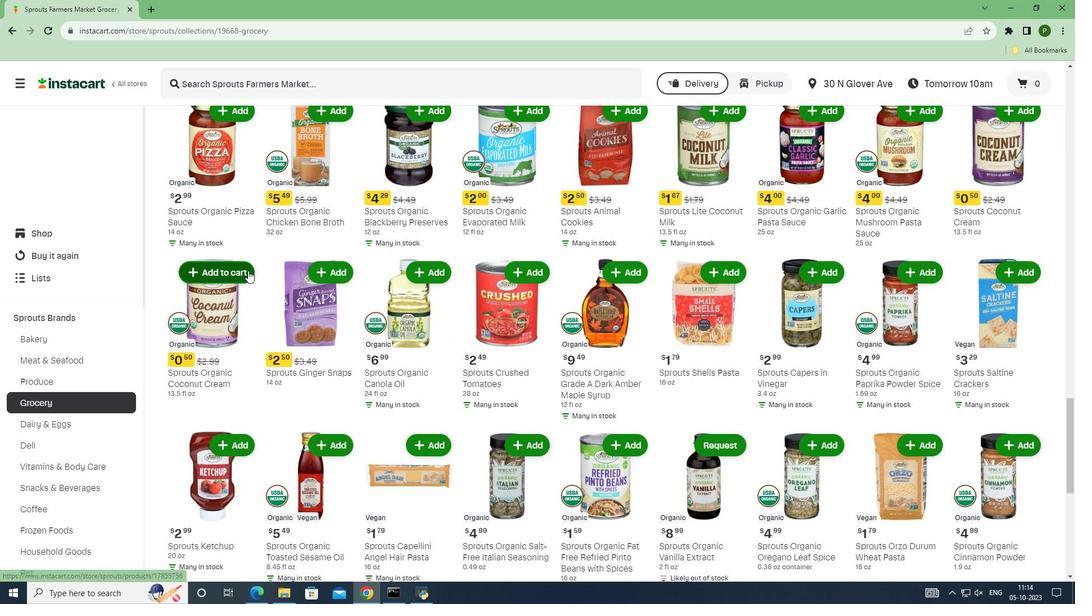 
Action: Mouse scrolled (248, 270) with delta (0, 0)
Screenshot: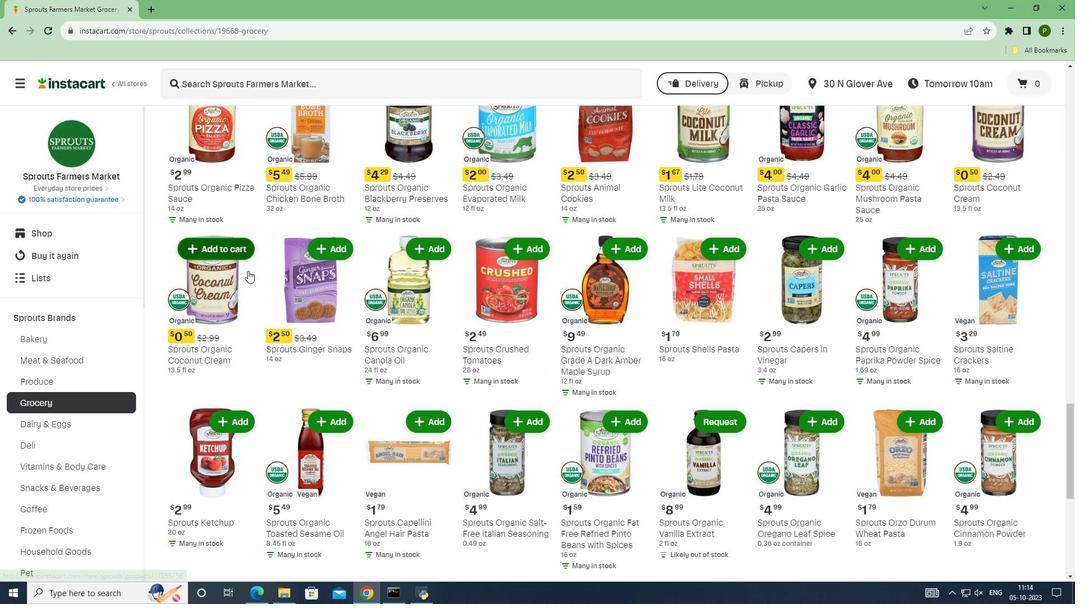 
Action: Mouse scrolled (248, 270) with delta (0, 0)
Screenshot: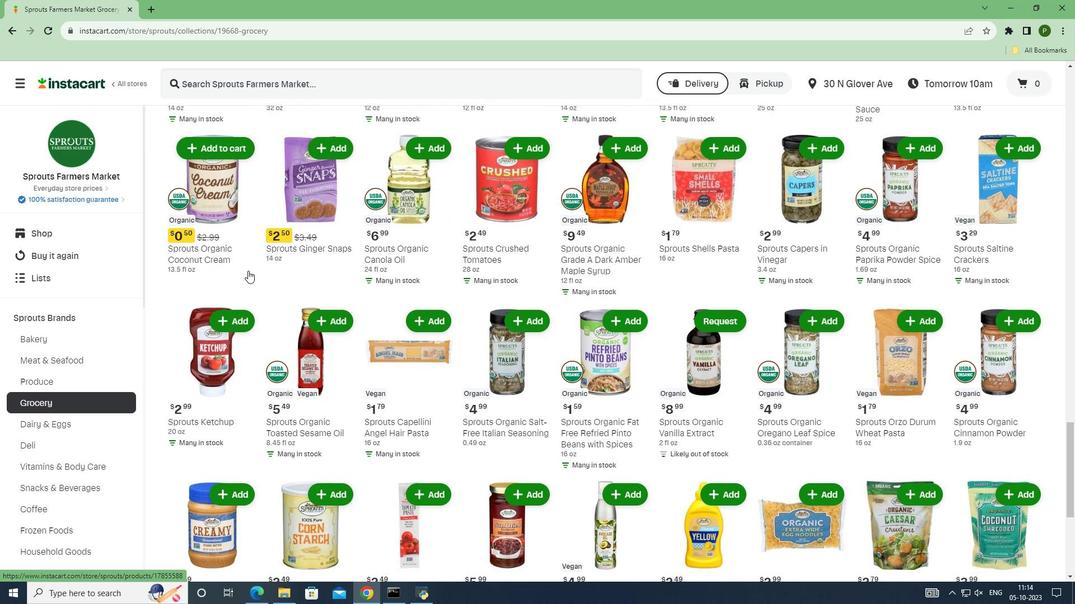 
Action: Mouse scrolled (248, 270) with delta (0, 0)
Screenshot: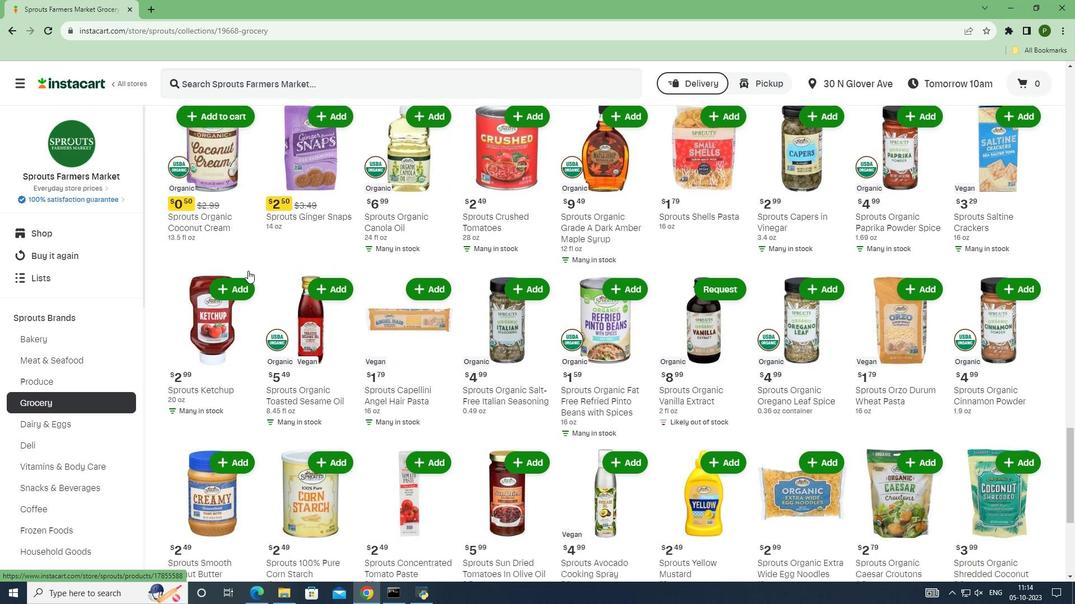 
Action: Mouse scrolled (248, 270) with delta (0, 0)
Screenshot: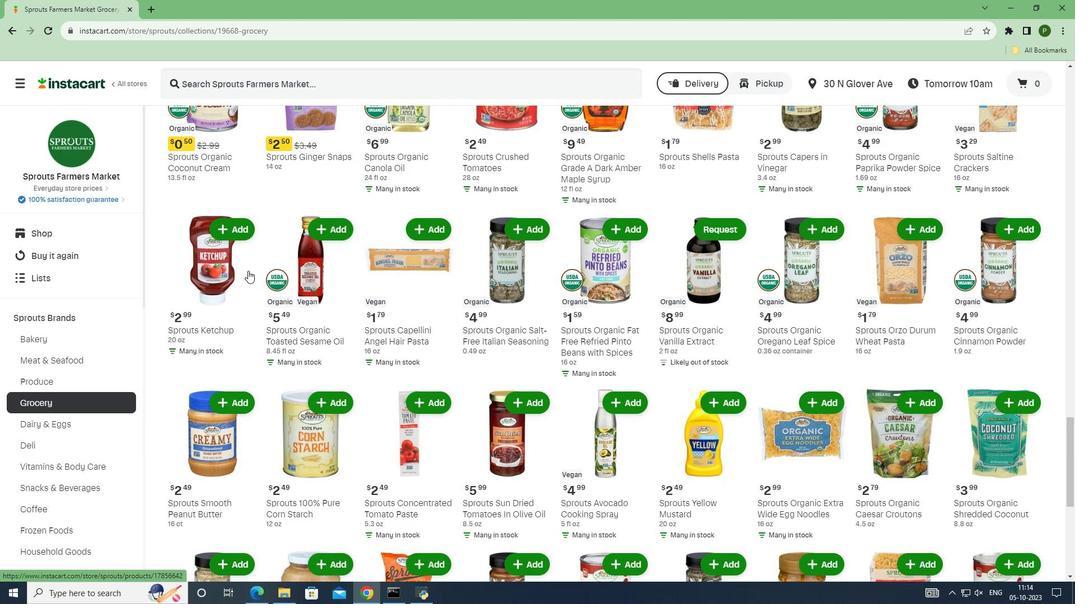 
Action: Mouse scrolled (248, 270) with delta (0, 0)
Screenshot: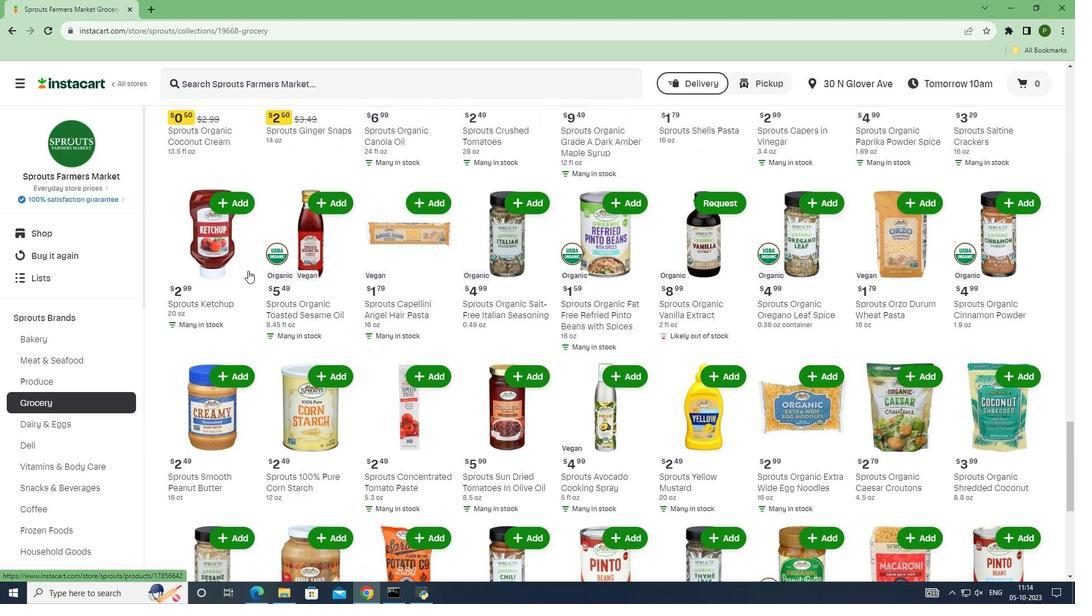 
Action: Mouse scrolled (248, 270) with delta (0, 0)
Screenshot: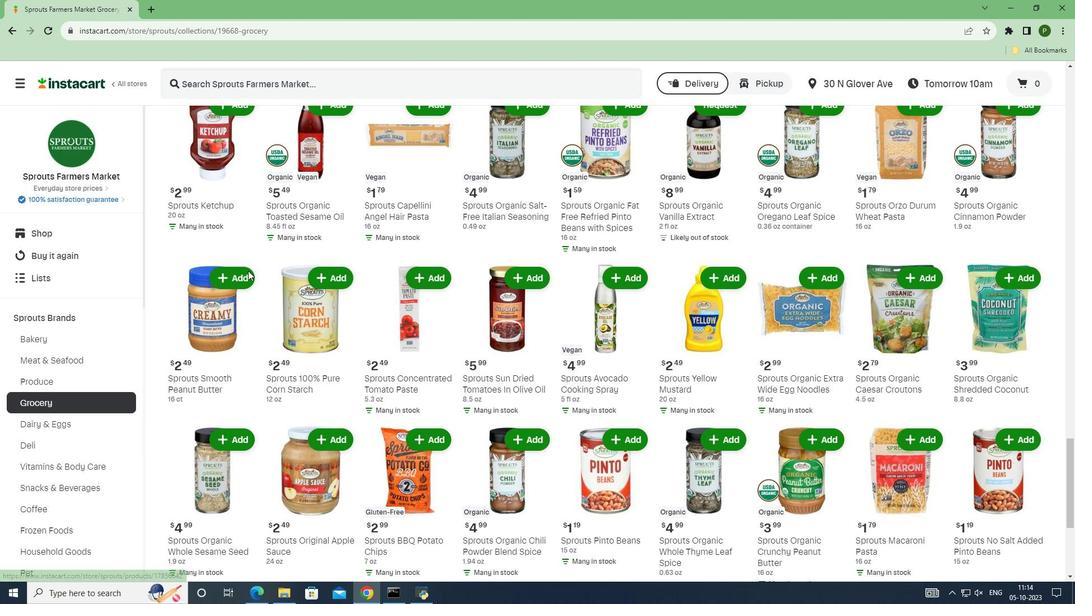 
Action: Mouse scrolled (248, 270) with delta (0, 0)
Screenshot: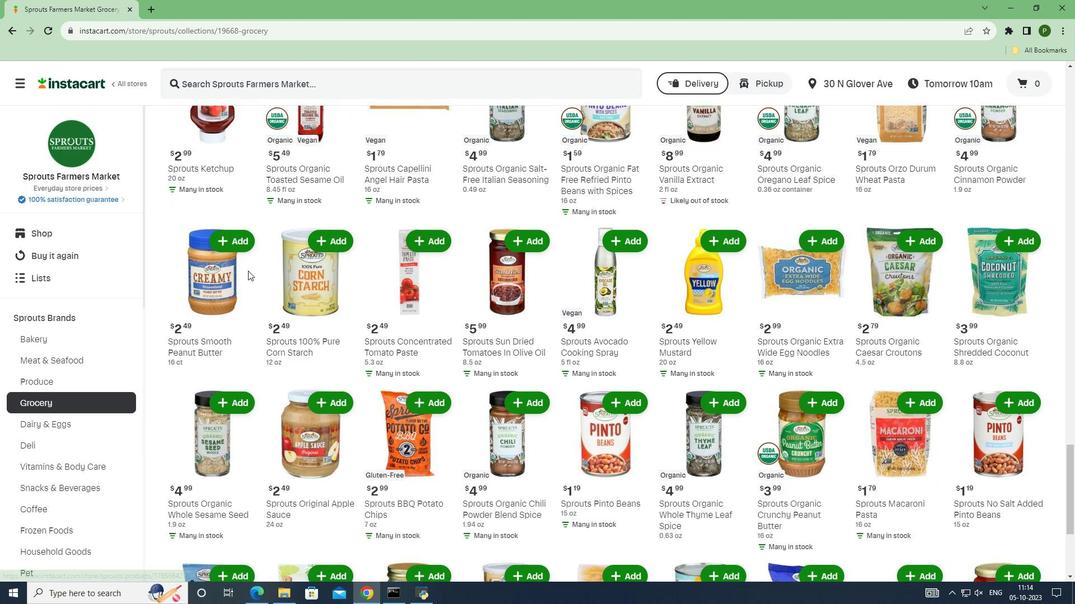 
Action: Mouse scrolled (248, 270) with delta (0, 0)
Screenshot: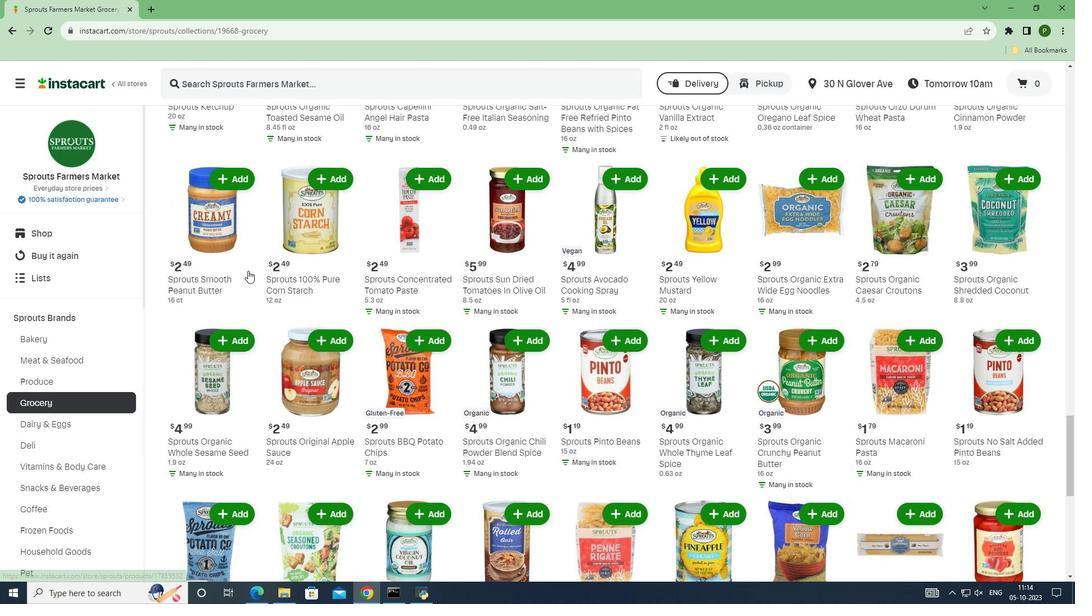 
Action: Mouse scrolled (248, 270) with delta (0, 0)
Screenshot: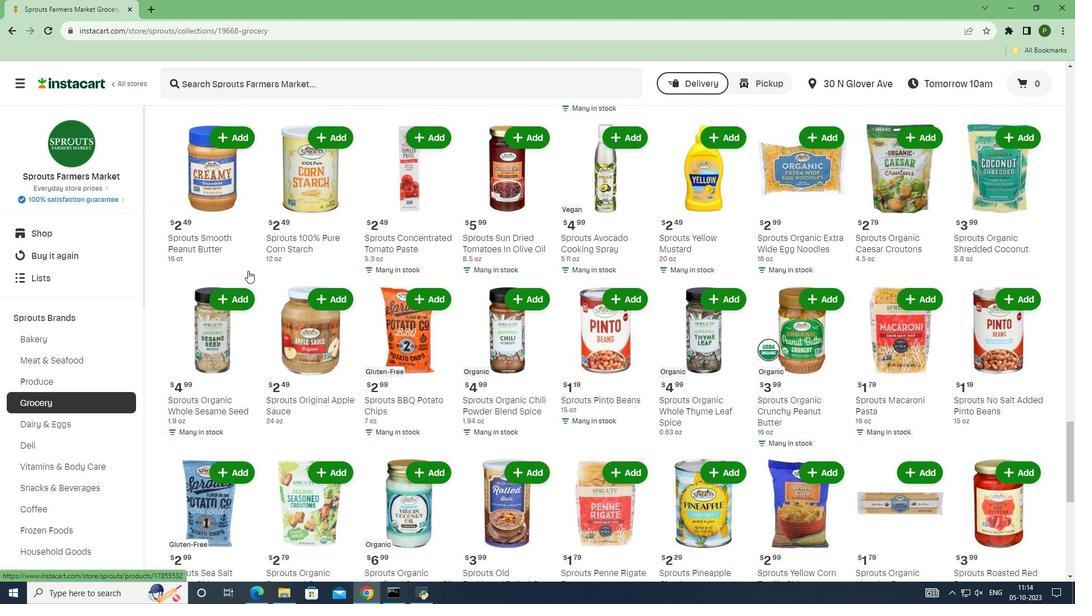 
Action: Mouse scrolled (248, 270) with delta (0, 0)
Screenshot: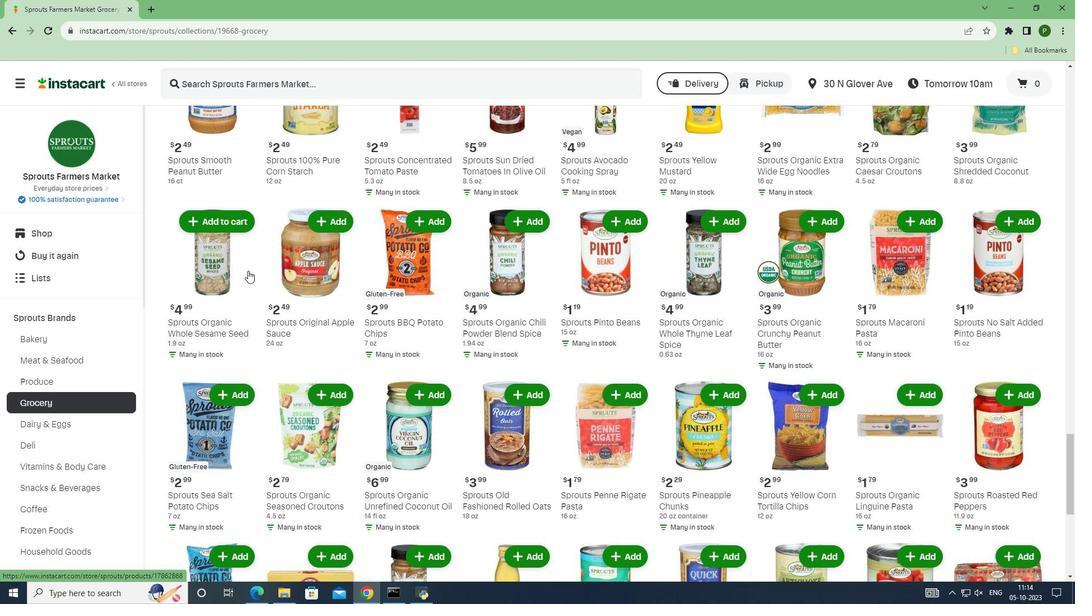 
Action: Mouse scrolled (248, 270) with delta (0, 0)
Screenshot: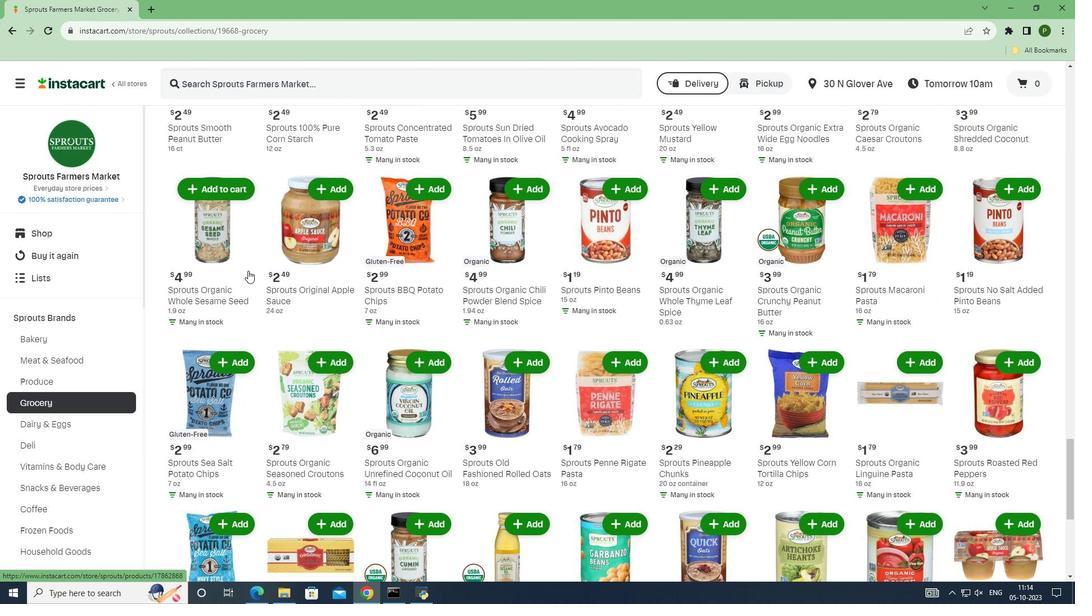 
Action: Mouse scrolled (248, 270) with delta (0, 0)
Screenshot: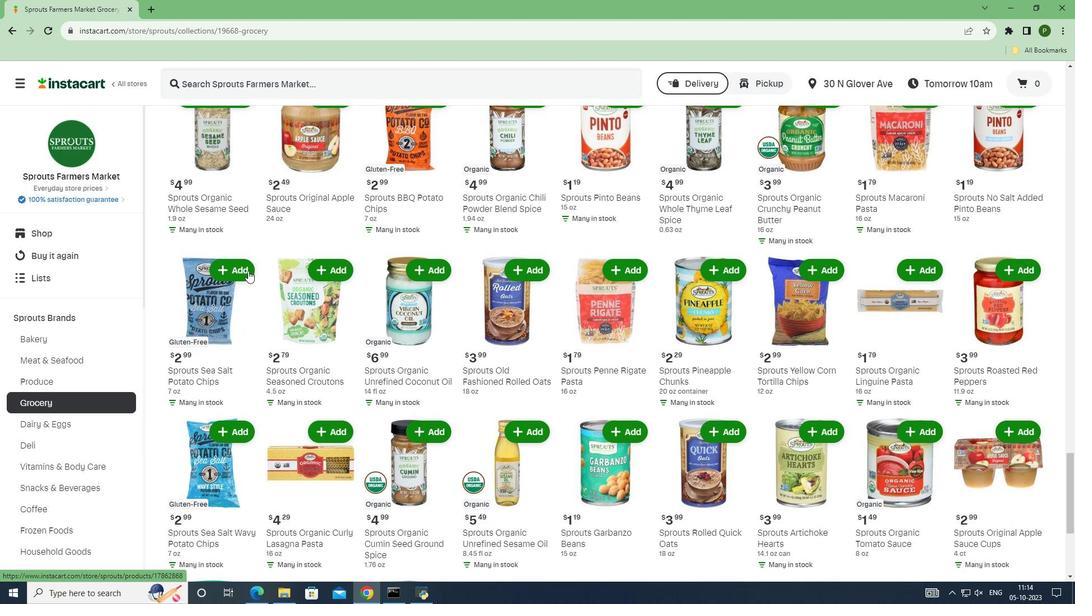 
Action: Mouse scrolled (248, 270) with delta (0, 0)
Screenshot: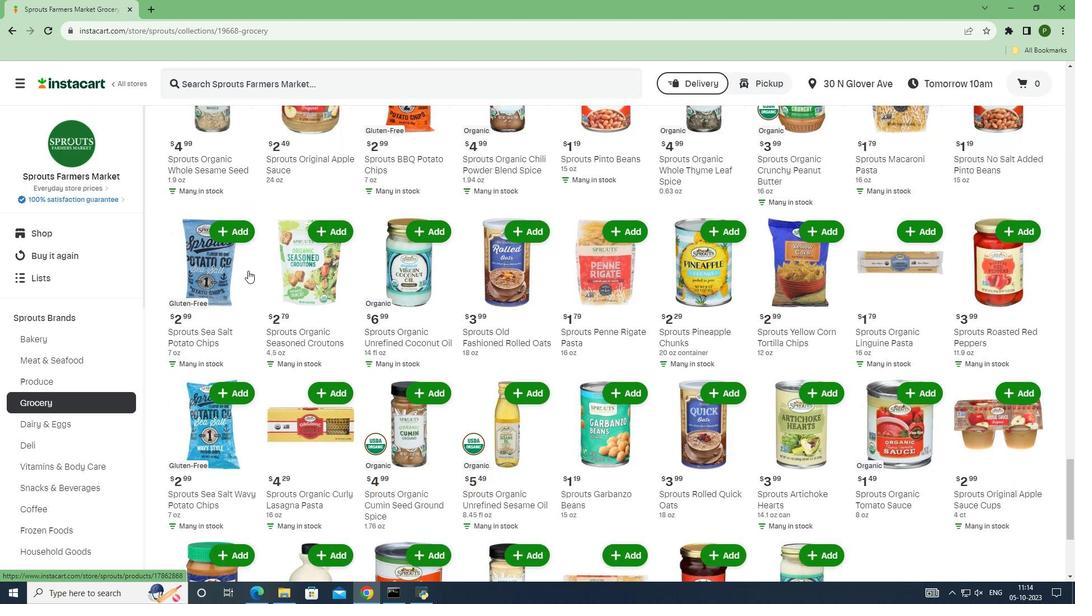 
Action: Mouse scrolled (248, 270) with delta (0, 0)
Screenshot: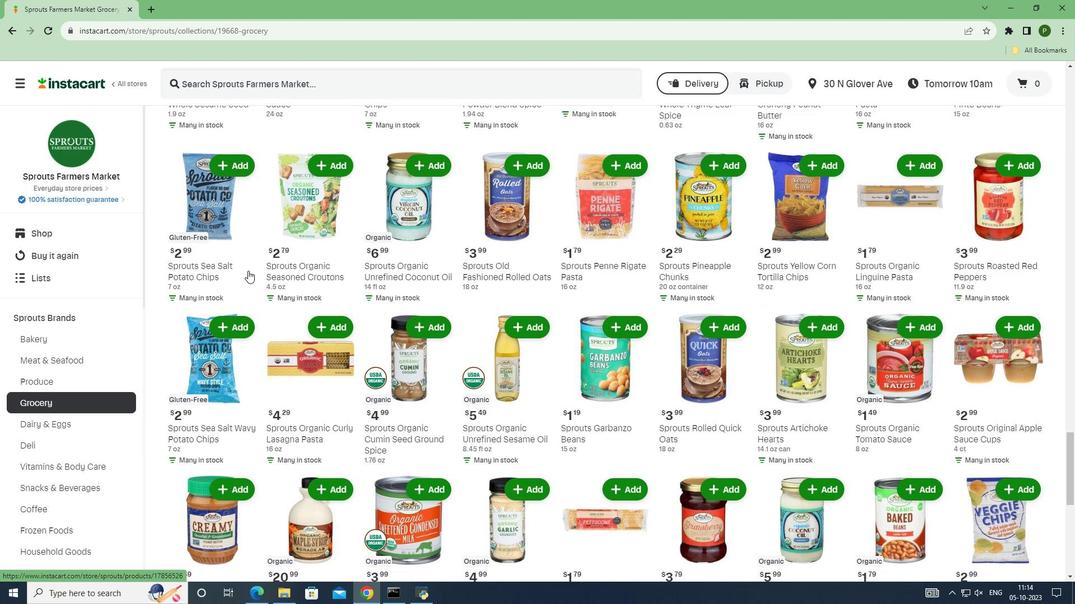 
Action: Mouse scrolled (248, 270) with delta (0, 0)
Screenshot: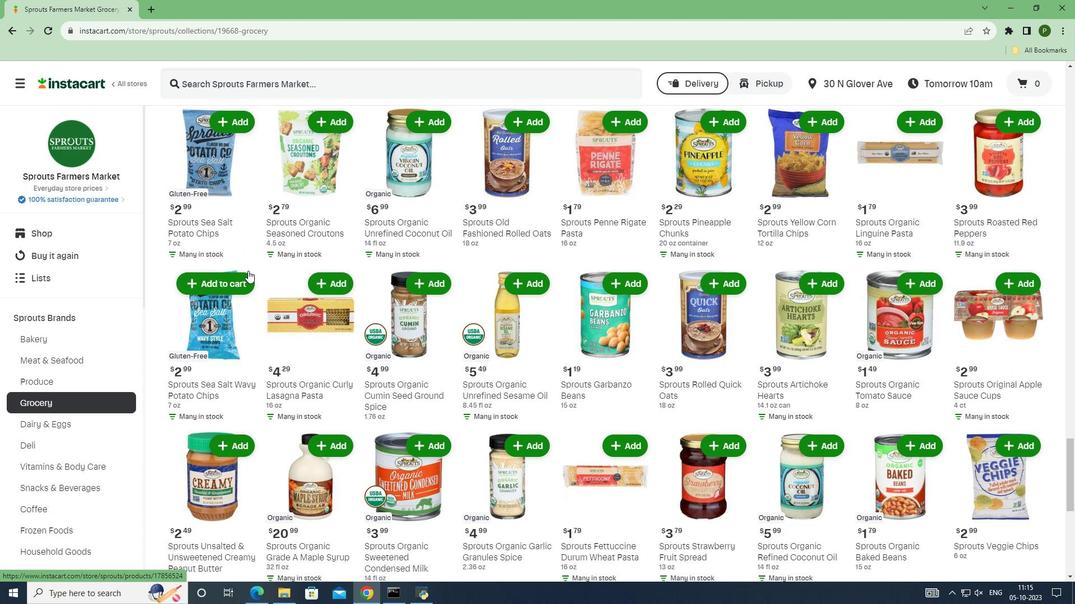 
Action: Mouse scrolled (248, 270) with delta (0, 0)
Screenshot: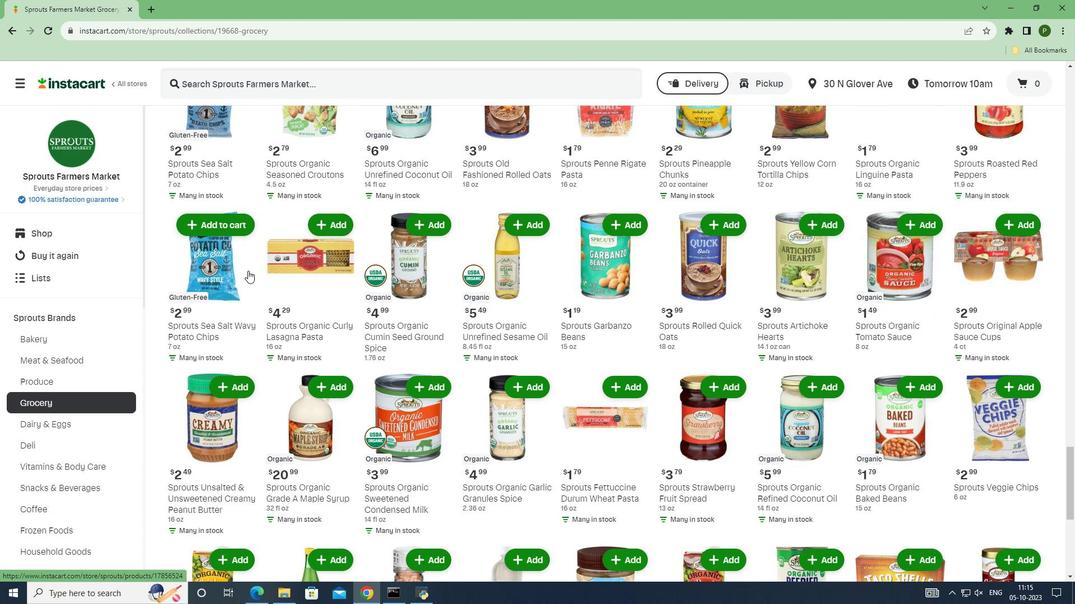
Action: Mouse scrolled (248, 270) with delta (0, 0)
Screenshot: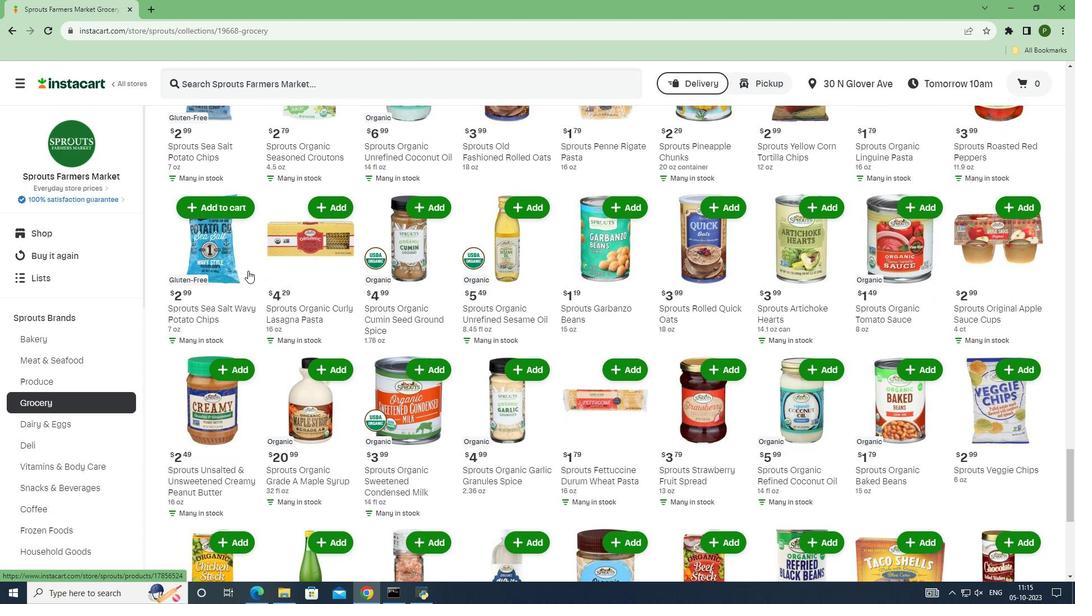 
Action: Mouse scrolled (248, 270) with delta (0, 0)
Screenshot: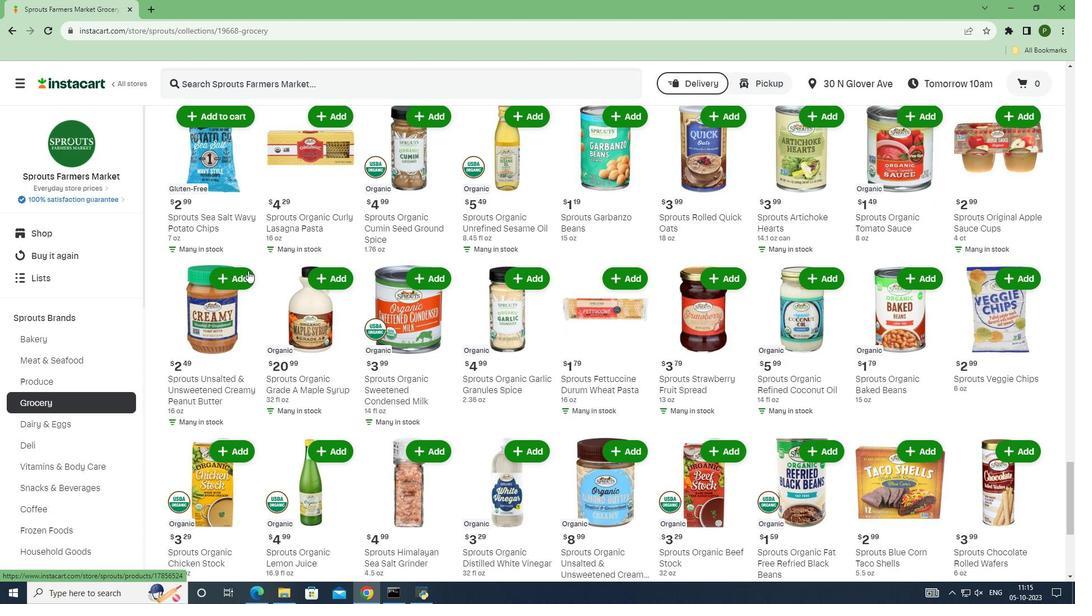 
Action: Mouse scrolled (248, 270) with delta (0, 0)
Screenshot: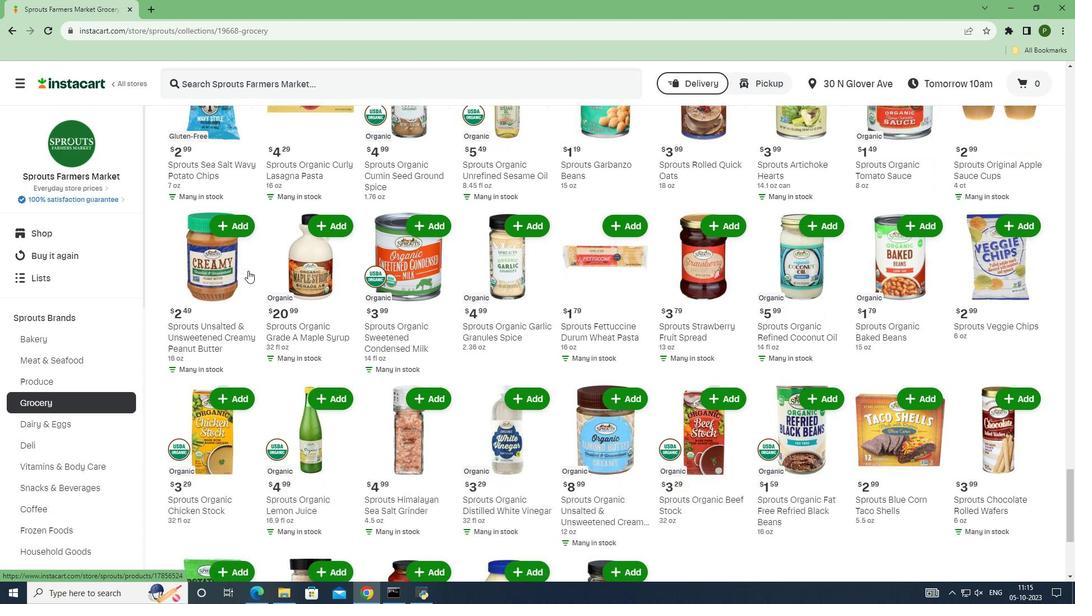 
Action: Mouse scrolled (248, 270) with delta (0, 0)
Screenshot: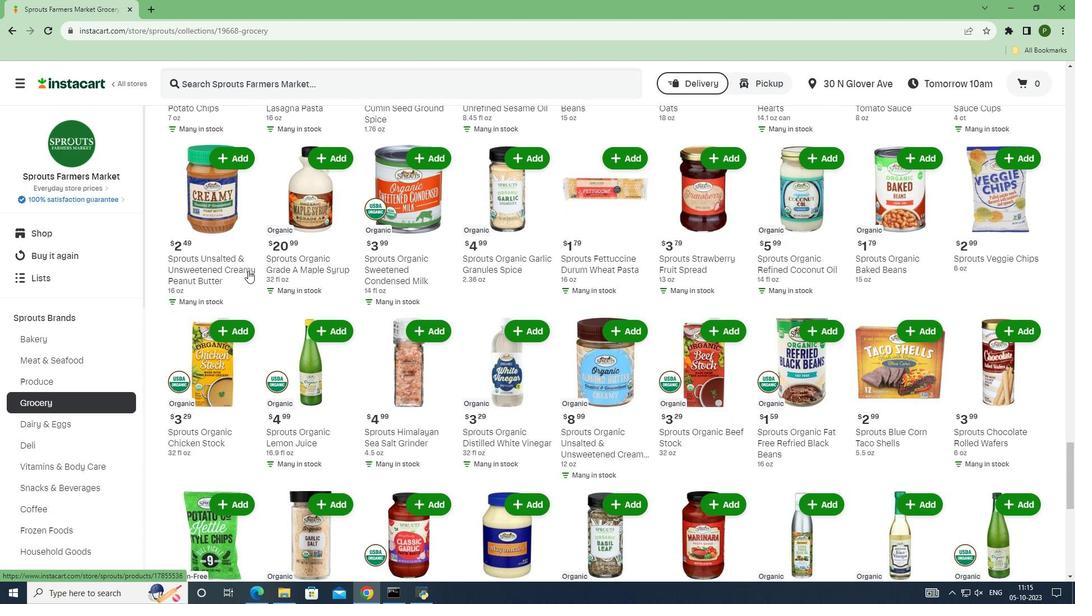 
Action: Mouse scrolled (248, 270) with delta (0, 0)
Screenshot: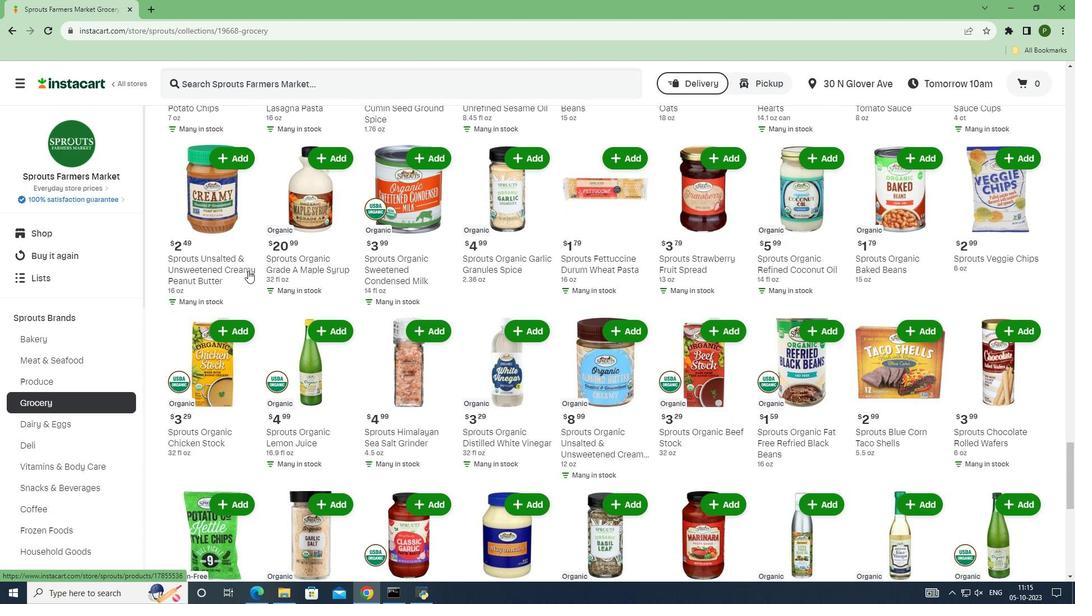 
Action: Mouse scrolled (248, 270) with delta (0, 0)
Screenshot: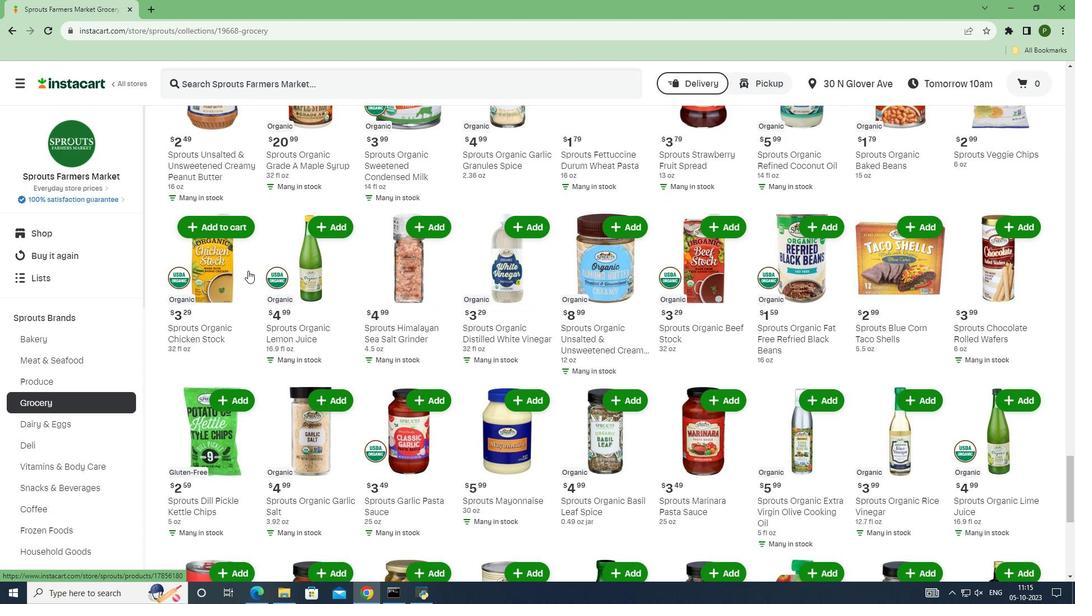
Action: Mouse scrolled (248, 270) with delta (0, 0)
Screenshot: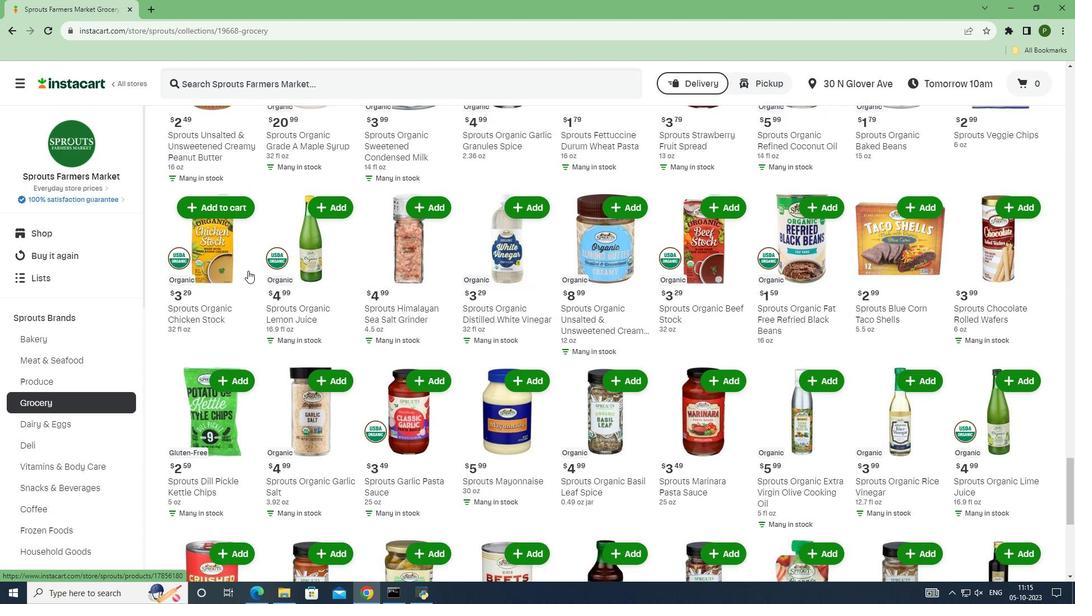 
Action: Mouse scrolled (248, 270) with delta (0, 0)
Screenshot: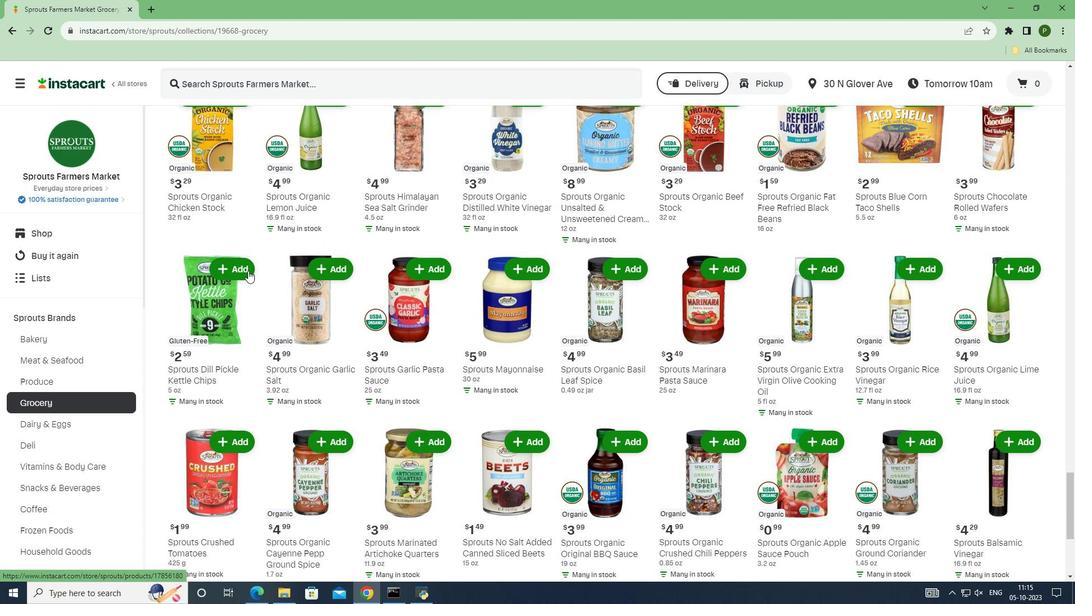 
Action: Mouse scrolled (248, 270) with delta (0, 0)
Screenshot: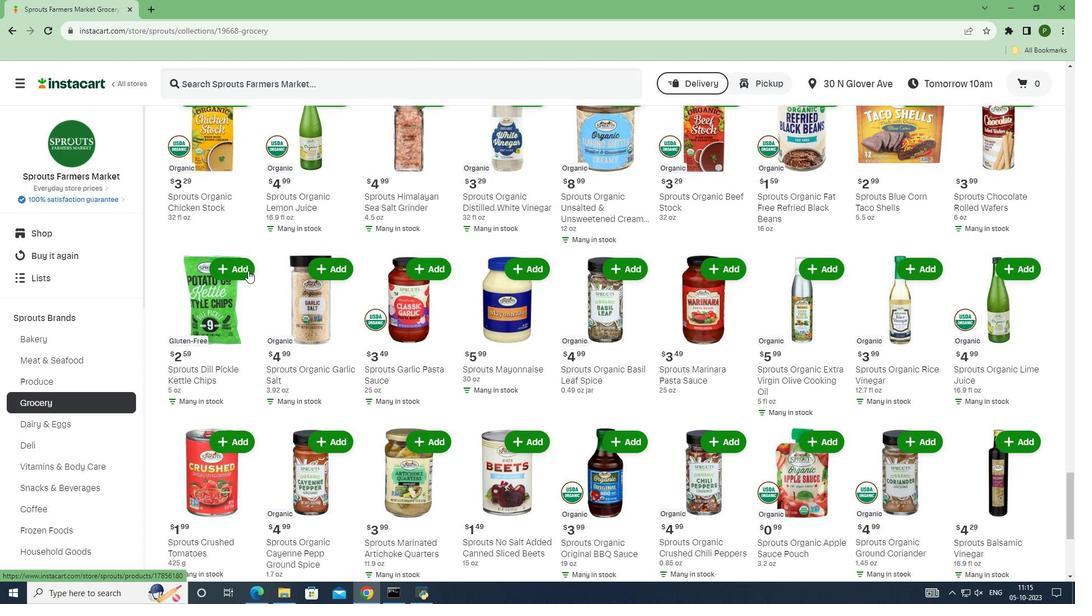 
Action: Mouse scrolled (248, 270) with delta (0, 0)
Screenshot: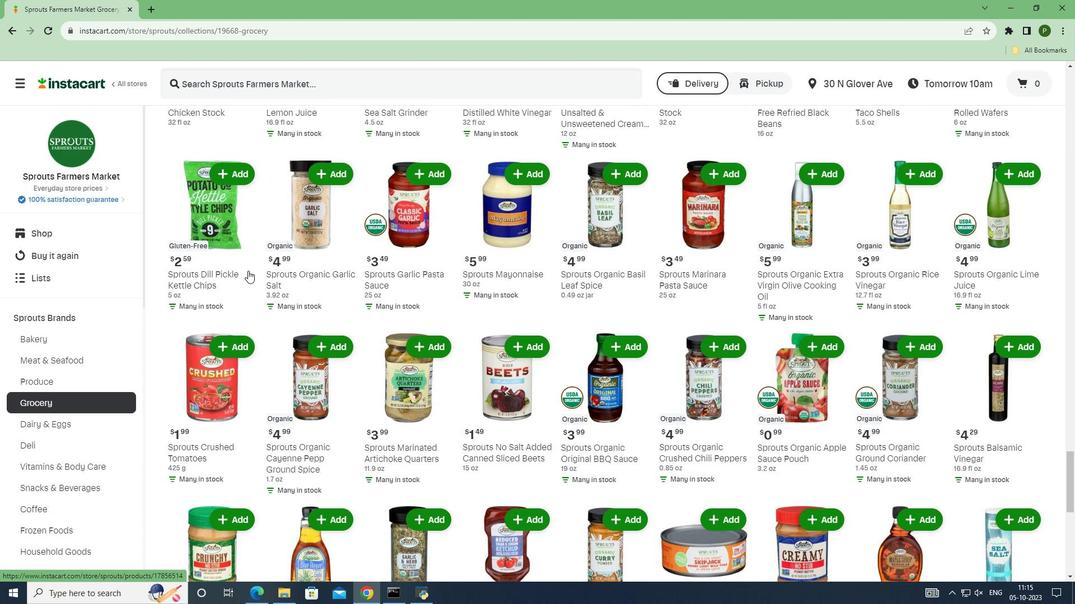 
Action: Mouse scrolled (248, 270) with delta (0, 0)
Screenshot: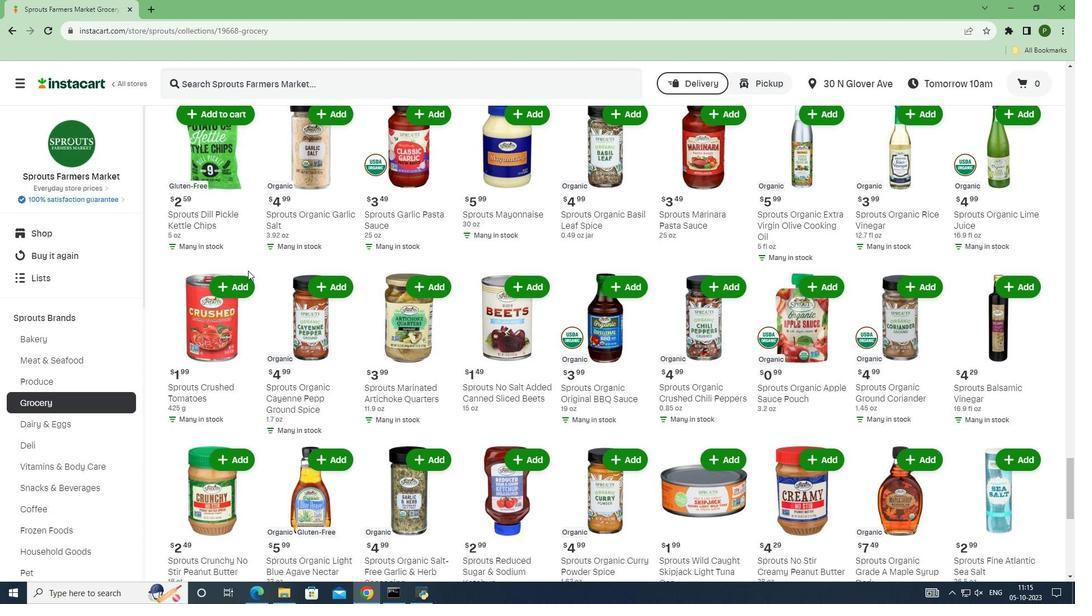 
Action: Mouse scrolled (248, 270) with delta (0, 0)
Screenshot: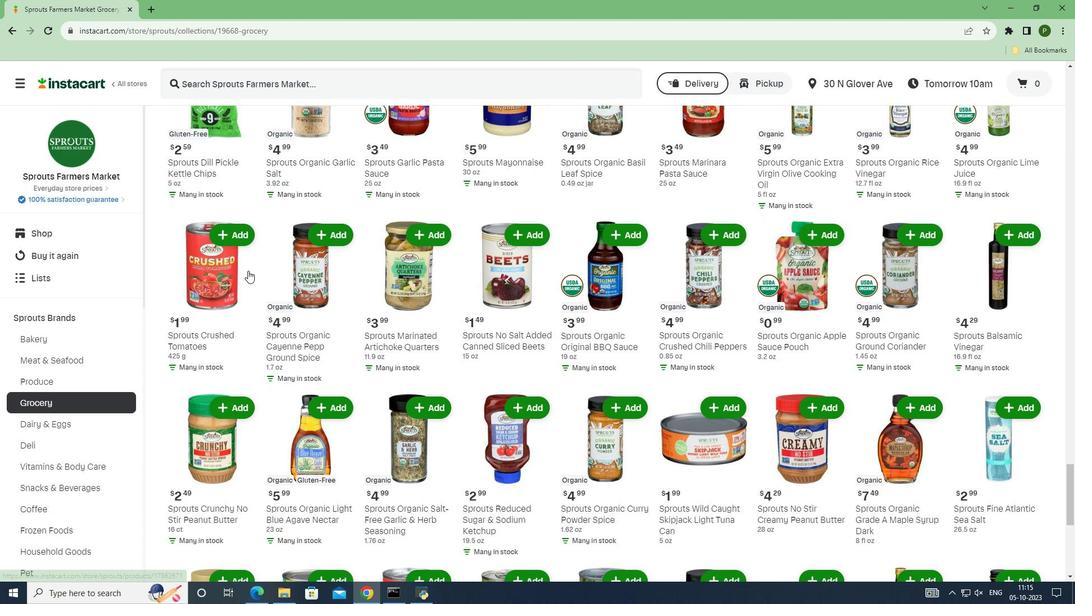 
Action: Mouse scrolled (248, 270) with delta (0, 0)
Screenshot: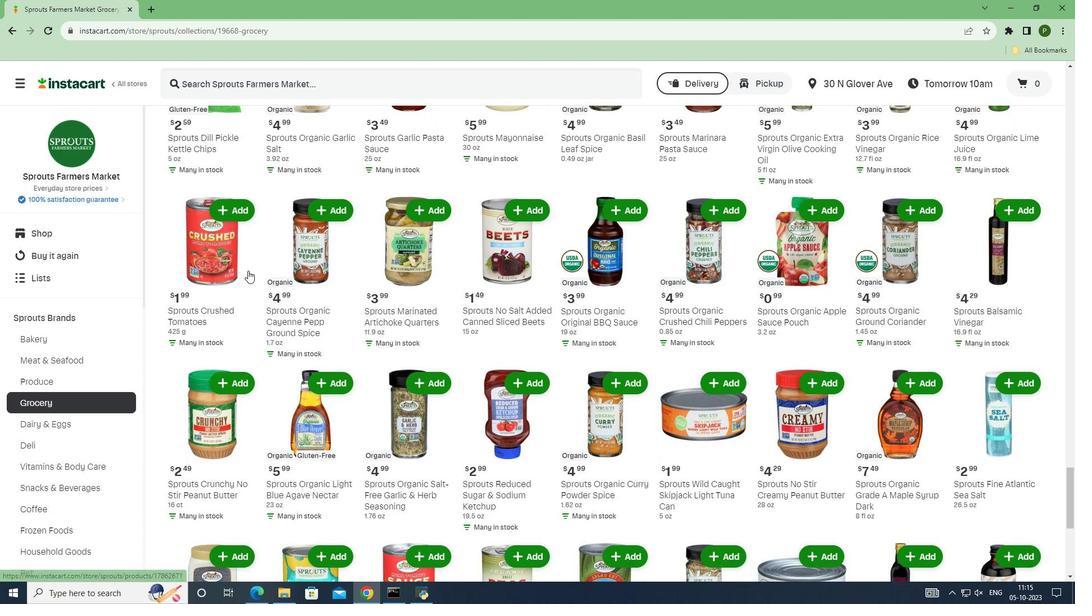 
Action: Mouse scrolled (248, 270) with delta (0, 0)
Screenshot: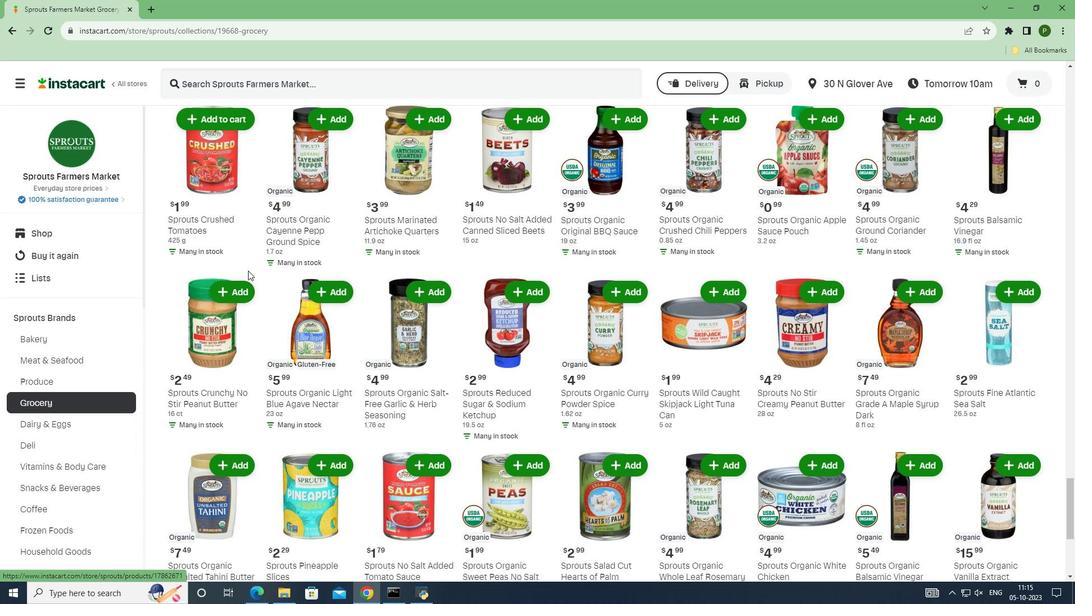 
Action: Mouse scrolled (248, 270) with delta (0, 0)
Screenshot: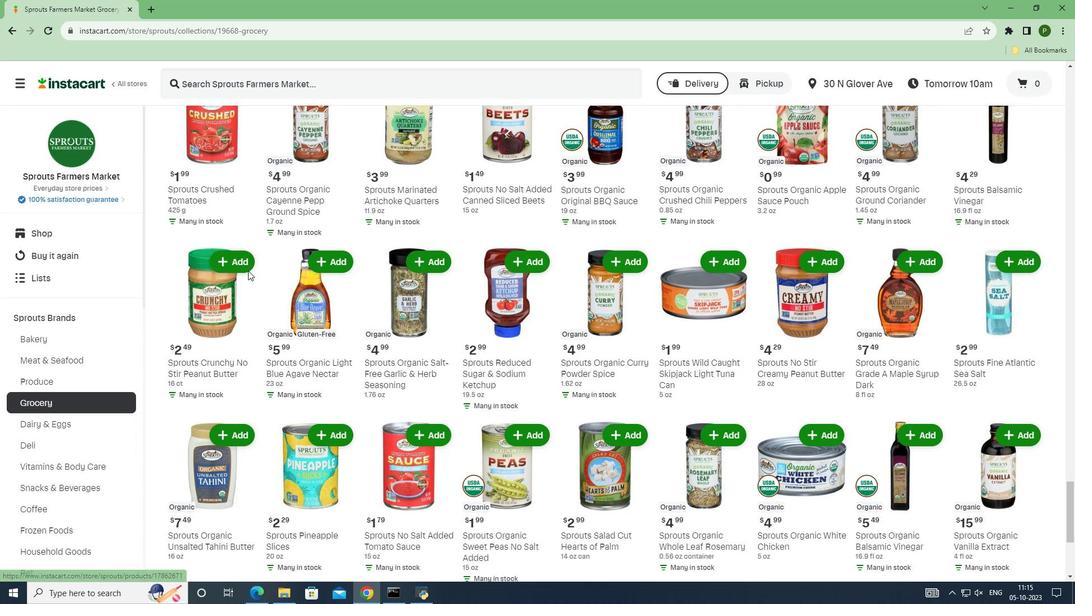 
Action: Mouse scrolled (248, 270) with delta (0, 0)
Screenshot: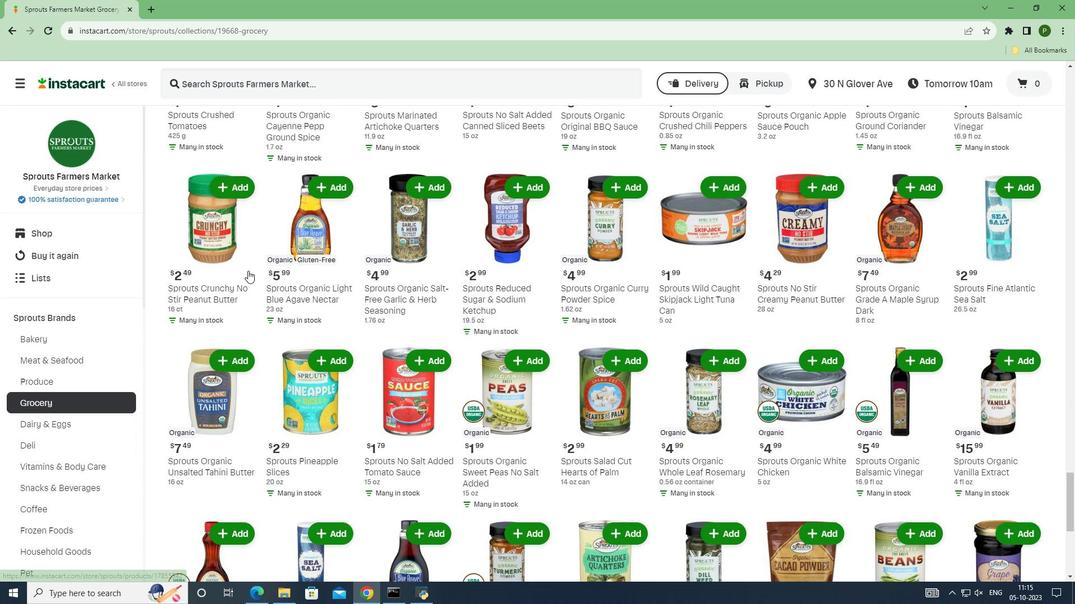 
Action: Mouse scrolled (248, 270) with delta (0, 0)
Screenshot: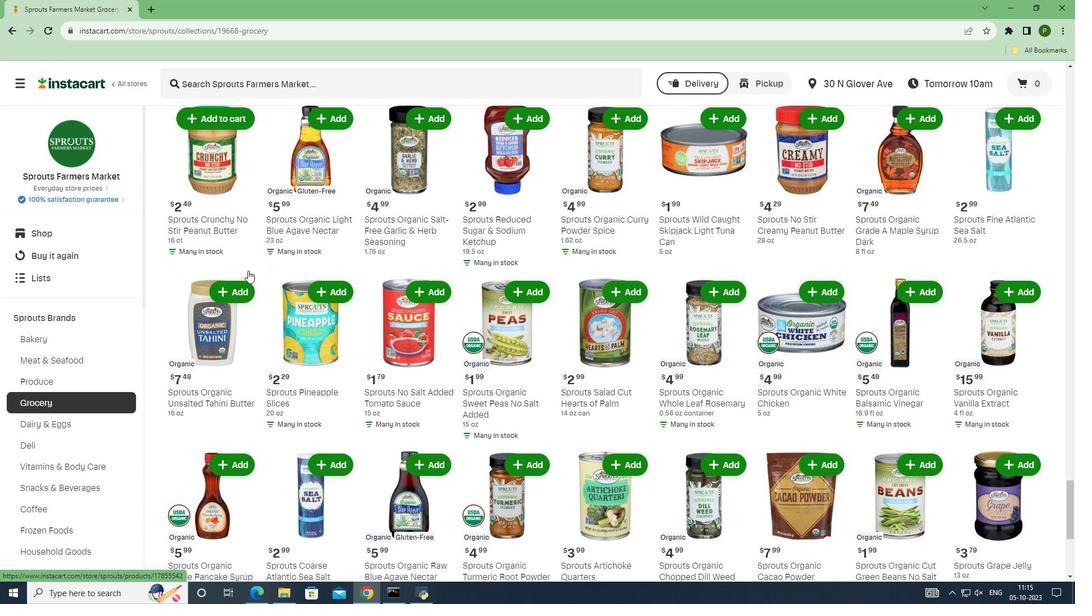 
Action: Mouse scrolled (248, 270) with delta (0, 0)
Screenshot: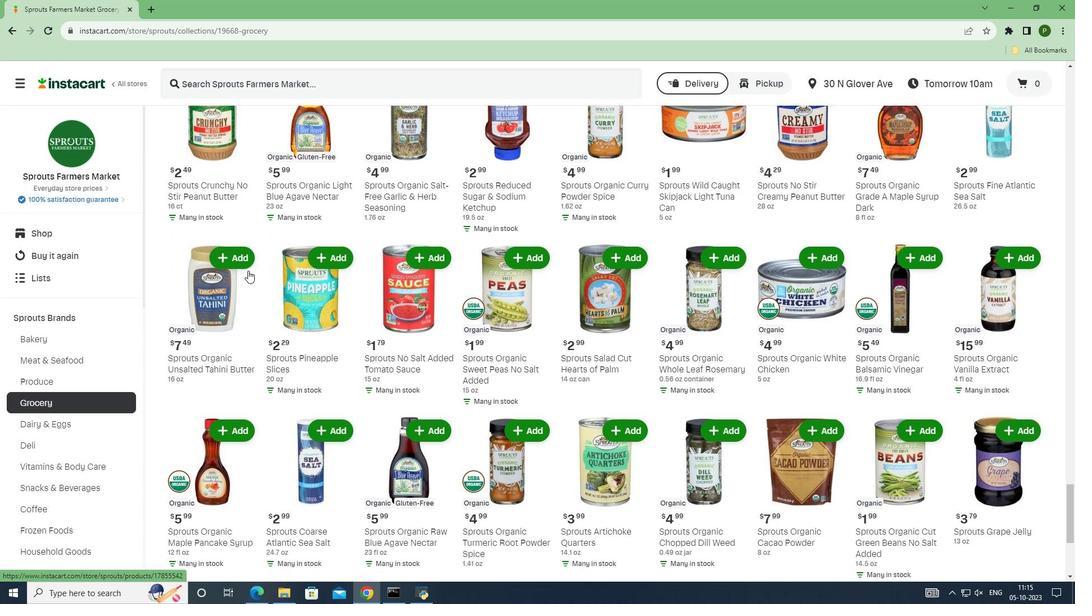
Action: Mouse scrolled (248, 270) with delta (0, 0)
Screenshot: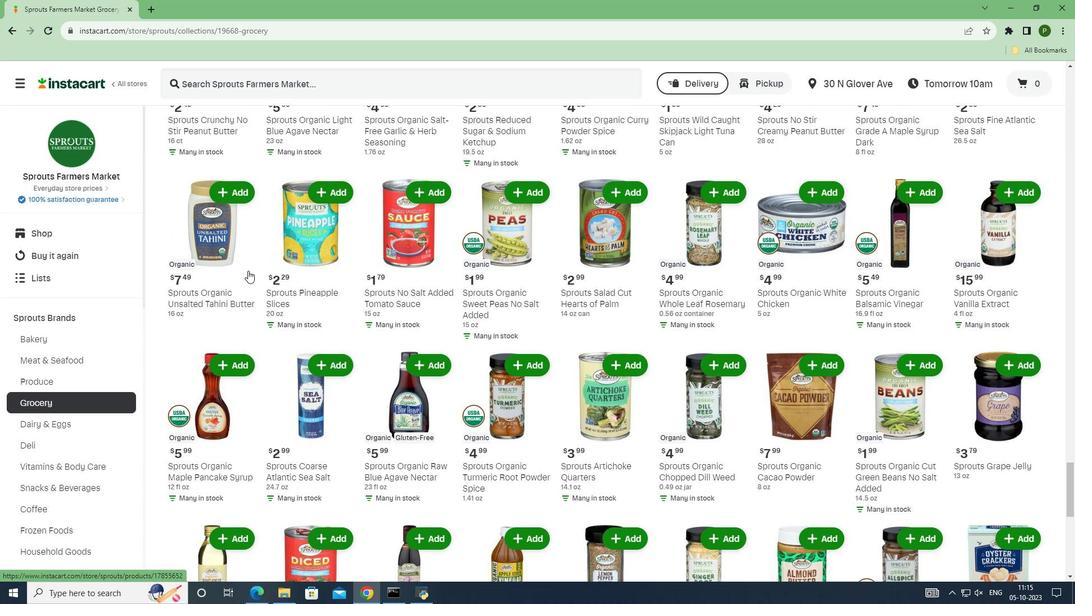 
Action: Mouse scrolled (248, 270) with delta (0, 0)
Screenshot: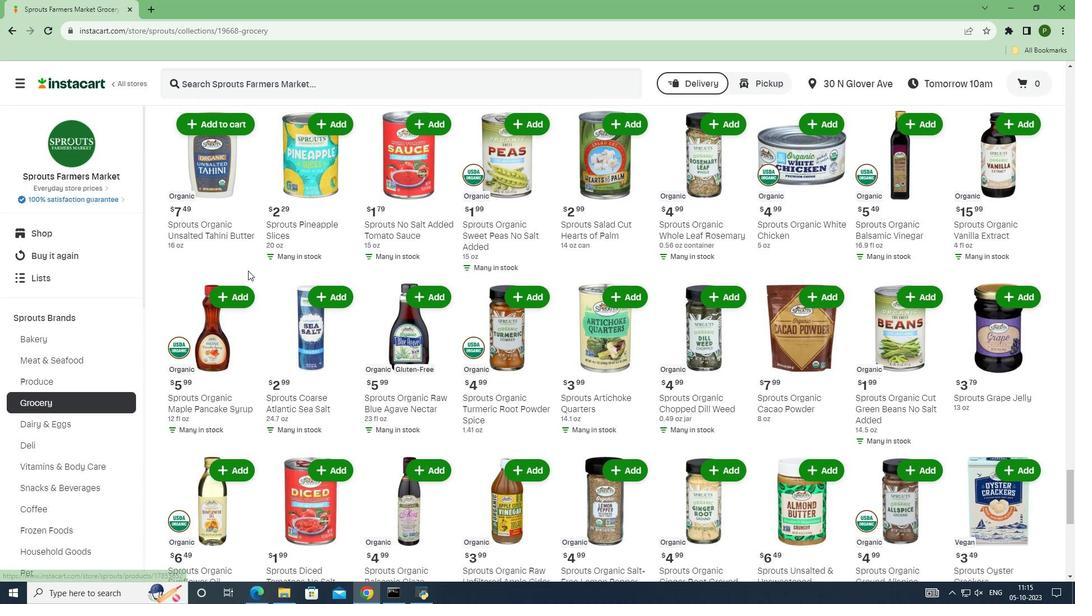 
Action: Mouse scrolled (248, 270) with delta (0, 0)
Screenshot: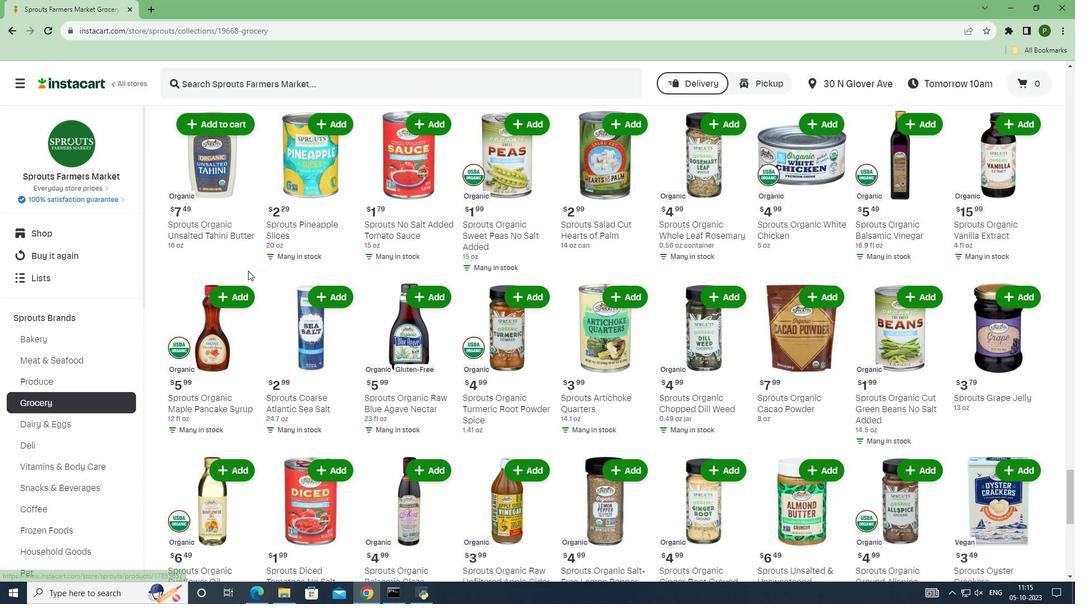 
Action: Mouse scrolled (248, 270) with delta (0, 0)
Screenshot: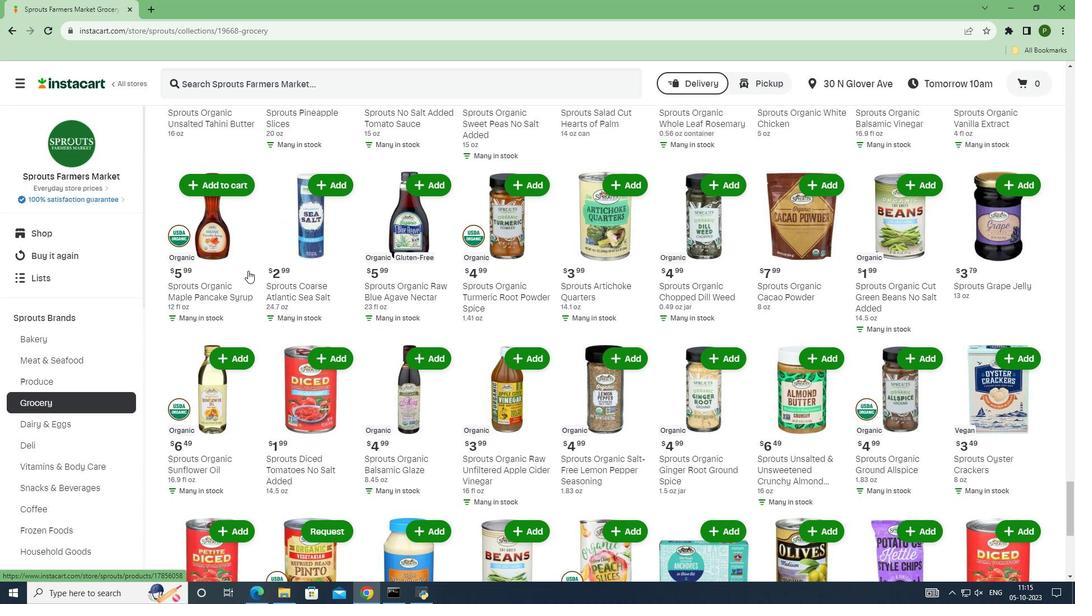 
Action: Mouse scrolled (248, 270) with delta (0, 0)
Screenshot: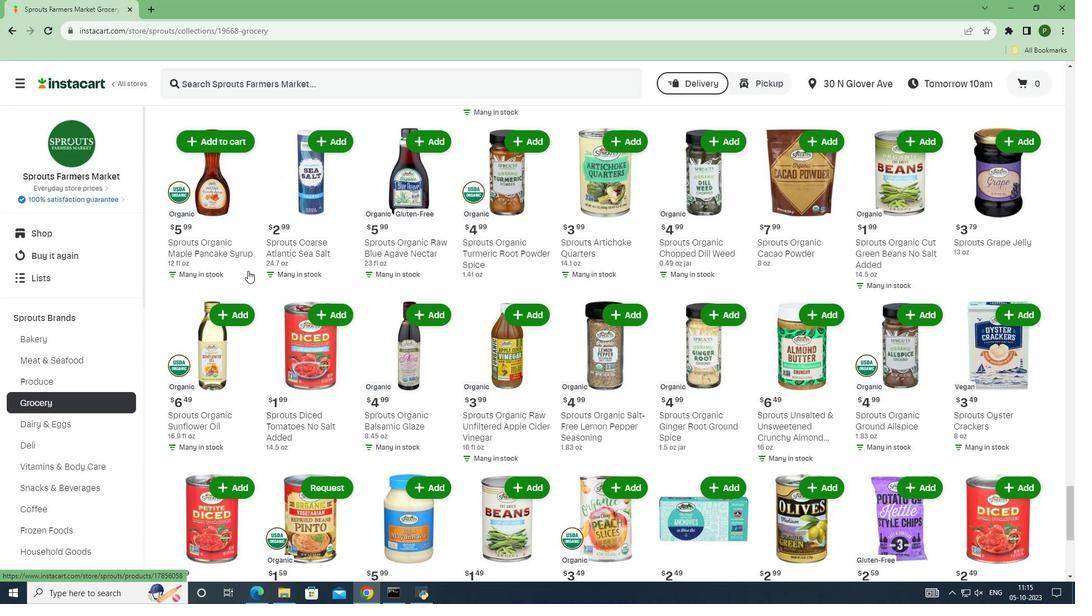 
Action: Mouse scrolled (248, 270) with delta (0, 0)
Screenshot: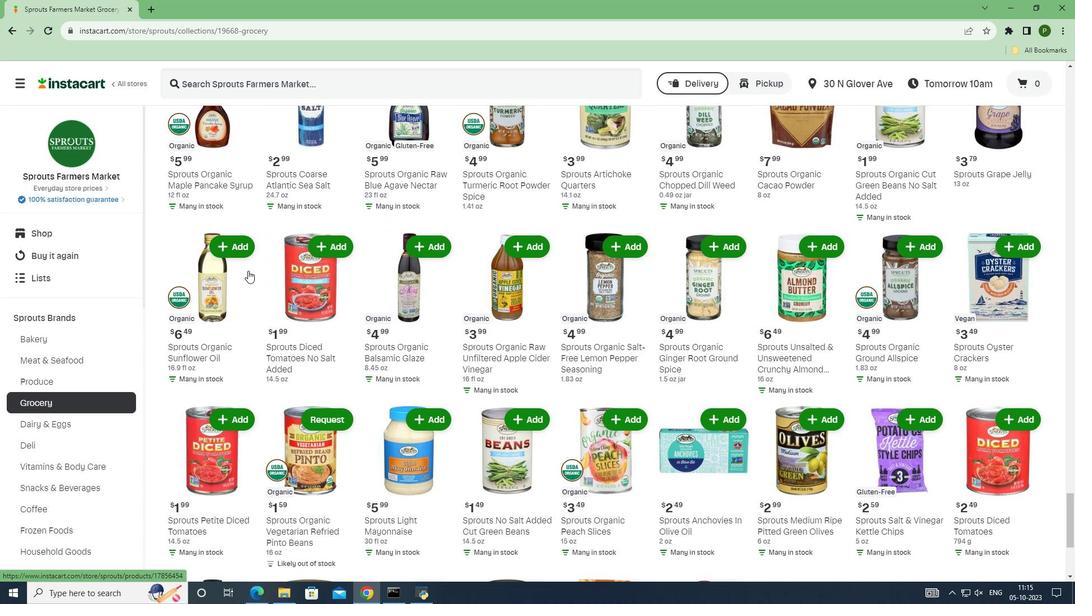 
Action: Mouse moved to (221, 375)
Screenshot: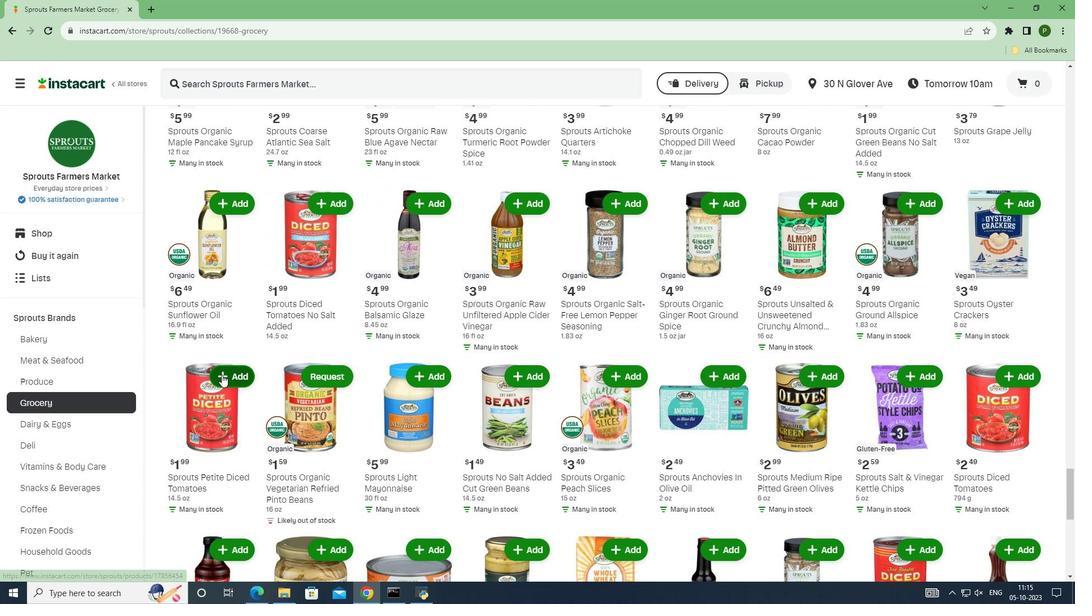 
Action: Mouse pressed left at (221, 375)
Screenshot: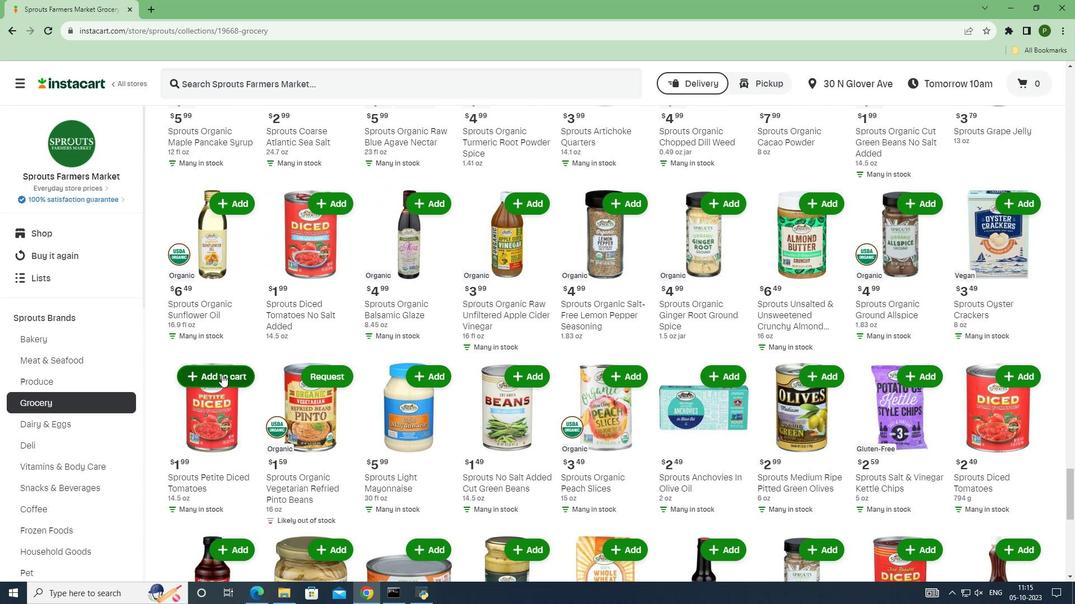 
